 Task: Find connections with filter location Shimla with filter topic #Whatinspiresmewith filter profile language French with filter current company IQVIA India with filter school Sri Muthukumaran Institute Of Technology with filter industry Flight Training with filter service category Health Insurance with filter keywords title Network Administrator
Action: Mouse moved to (526, 67)
Screenshot: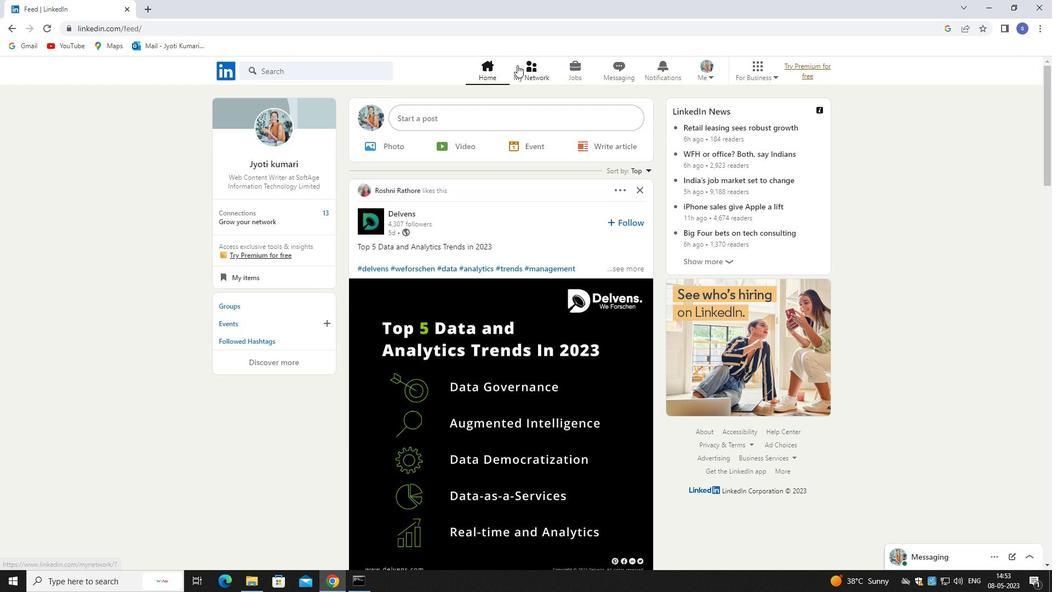 
Action: Mouse pressed left at (526, 67)
Screenshot: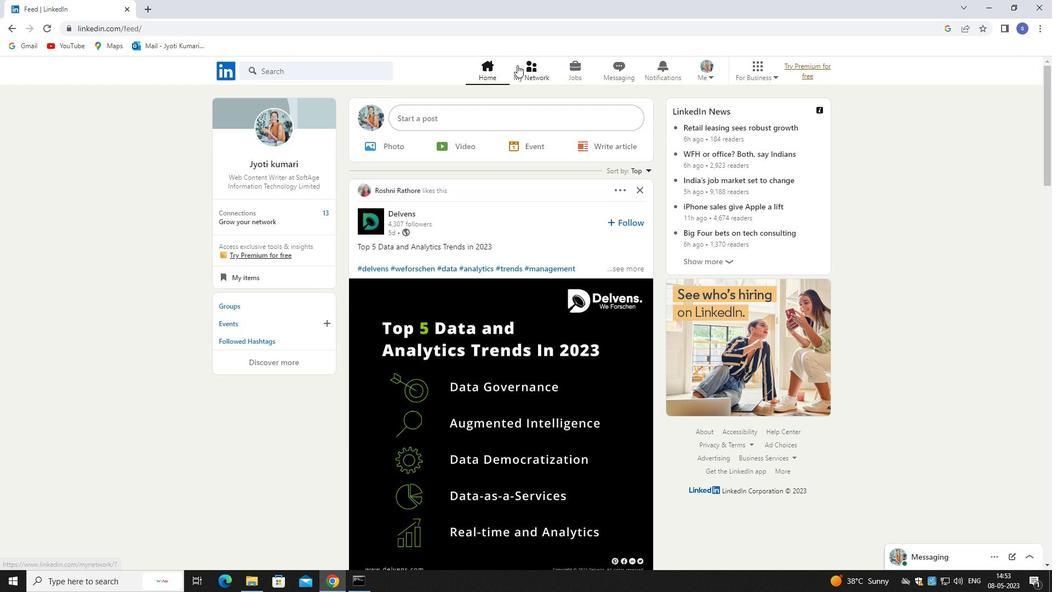 
Action: Mouse moved to (527, 67)
Screenshot: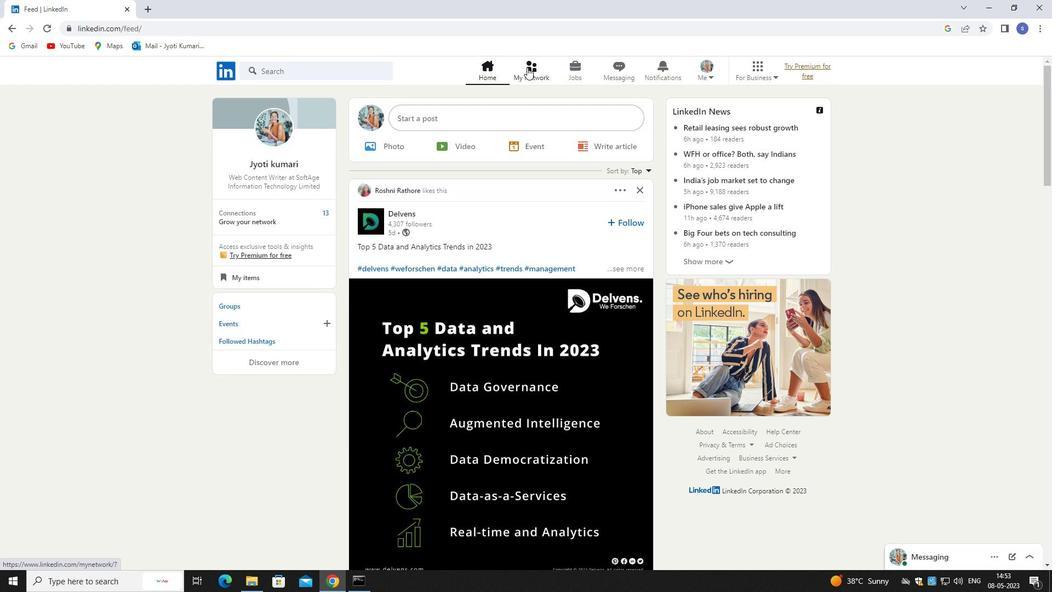 
Action: Mouse pressed left at (527, 67)
Screenshot: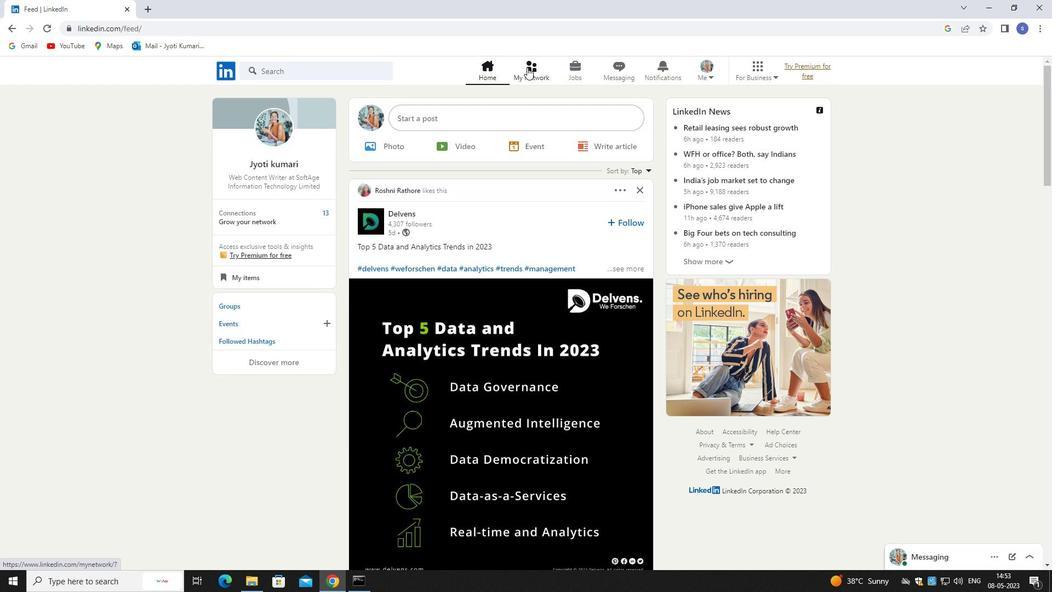 
Action: Mouse moved to (269, 135)
Screenshot: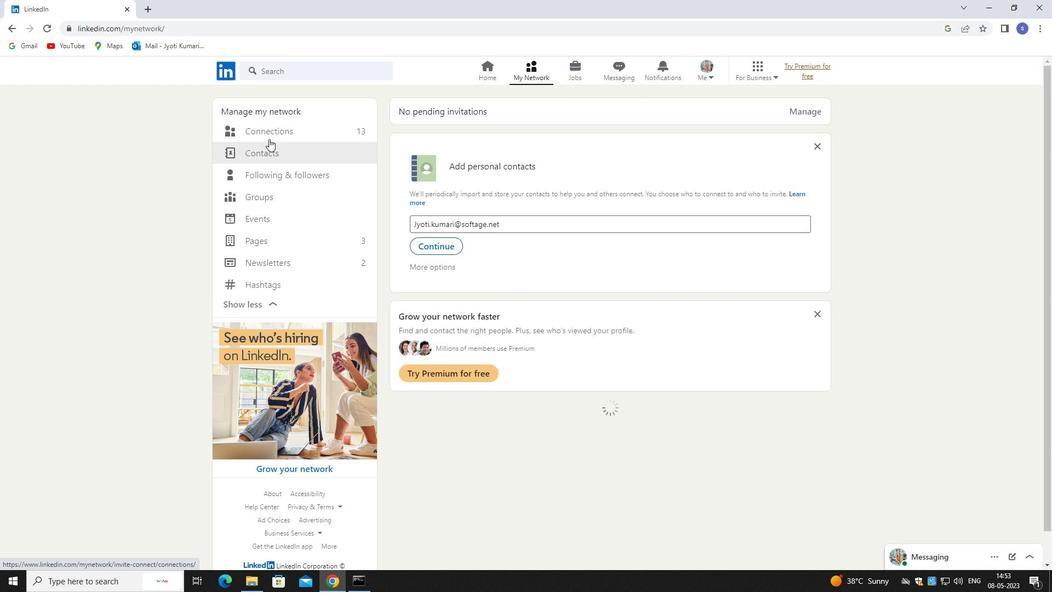 
Action: Mouse pressed left at (269, 135)
Screenshot: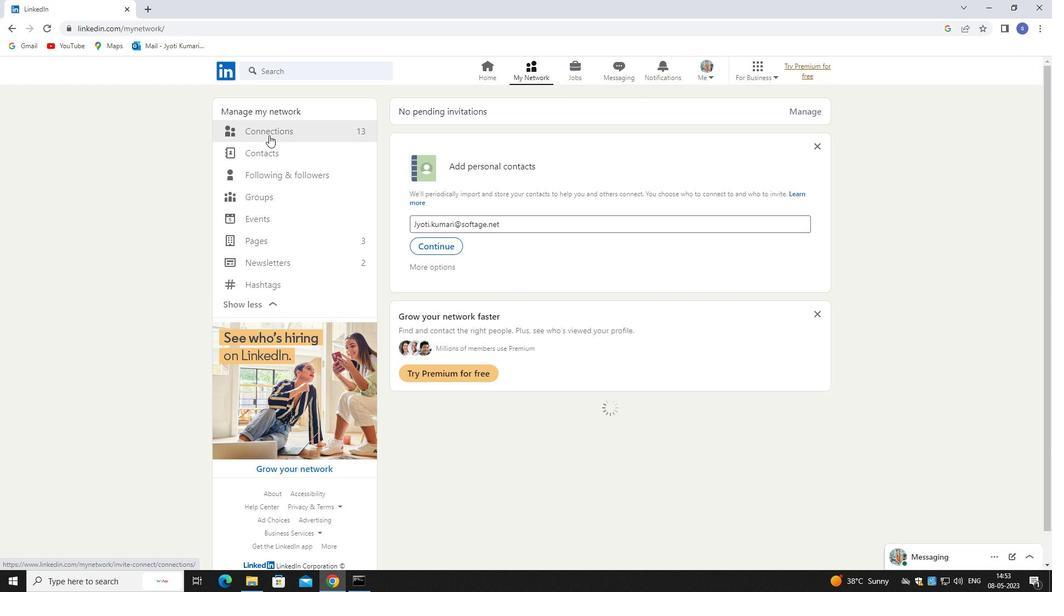 
Action: Mouse pressed left at (269, 135)
Screenshot: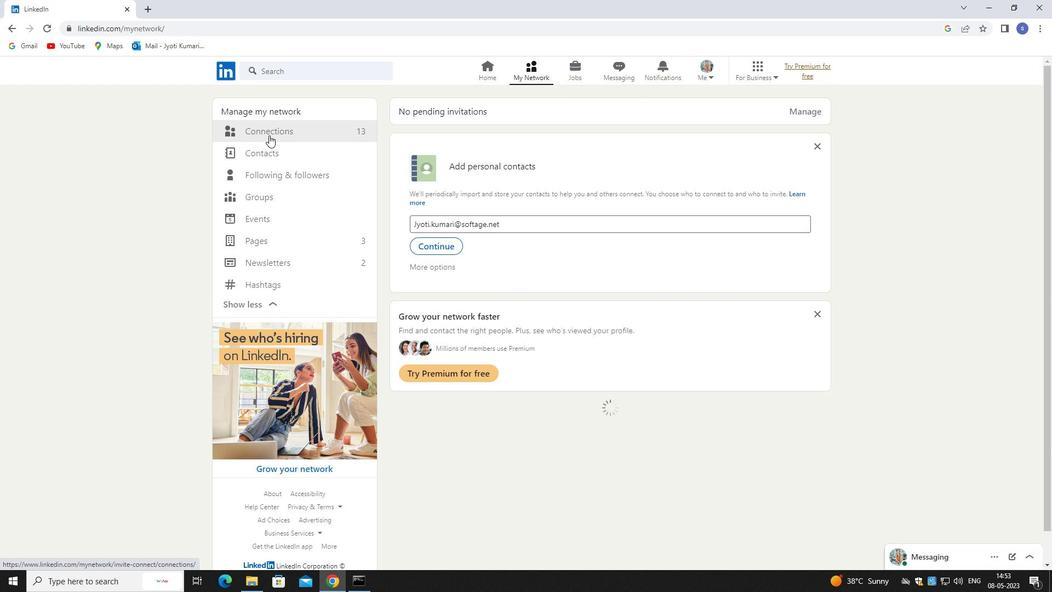 
Action: Mouse moved to (598, 127)
Screenshot: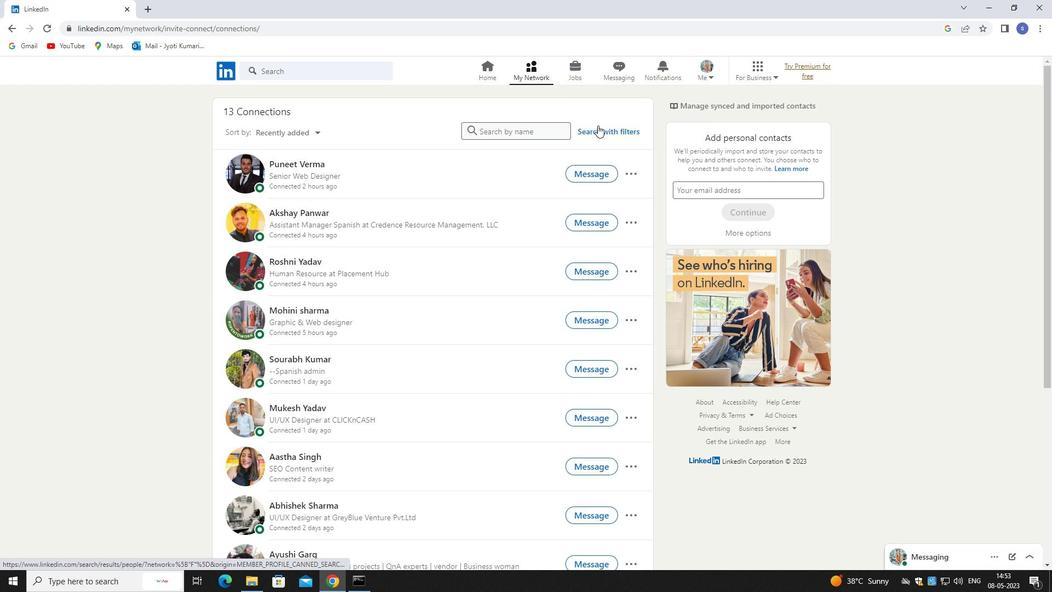 
Action: Mouse pressed left at (598, 127)
Screenshot: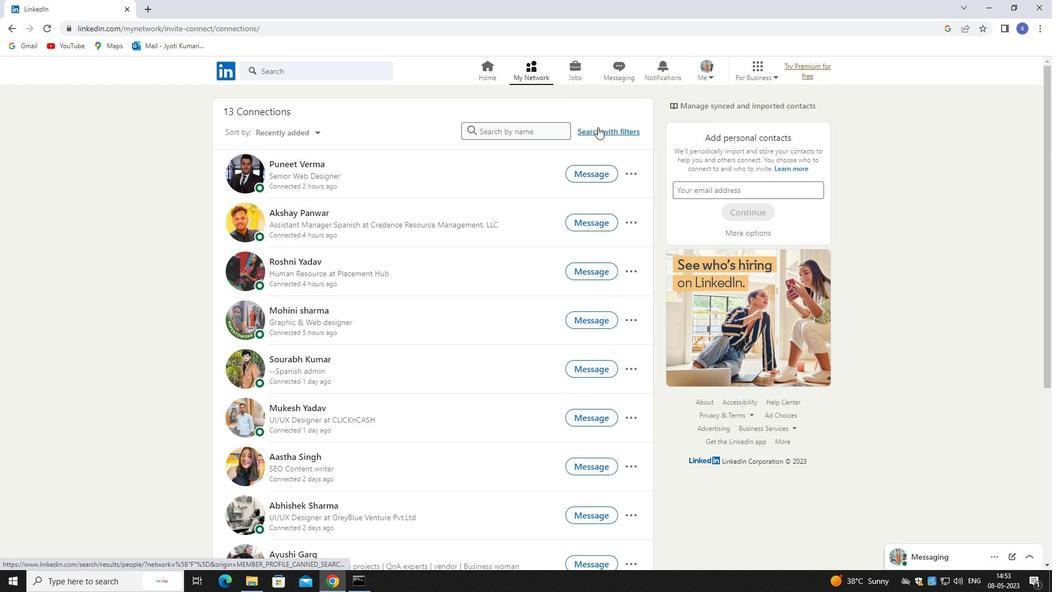
Action: Mouse moved to (550, 96)
Screenshot: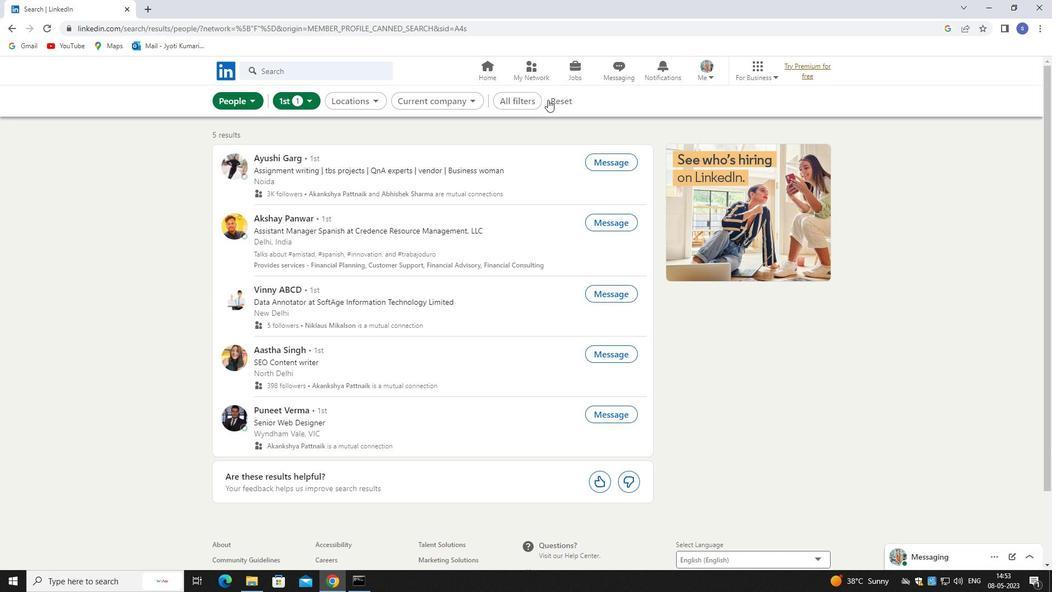 
Action: Mouse pressed left at (550, 96)
Screenshot: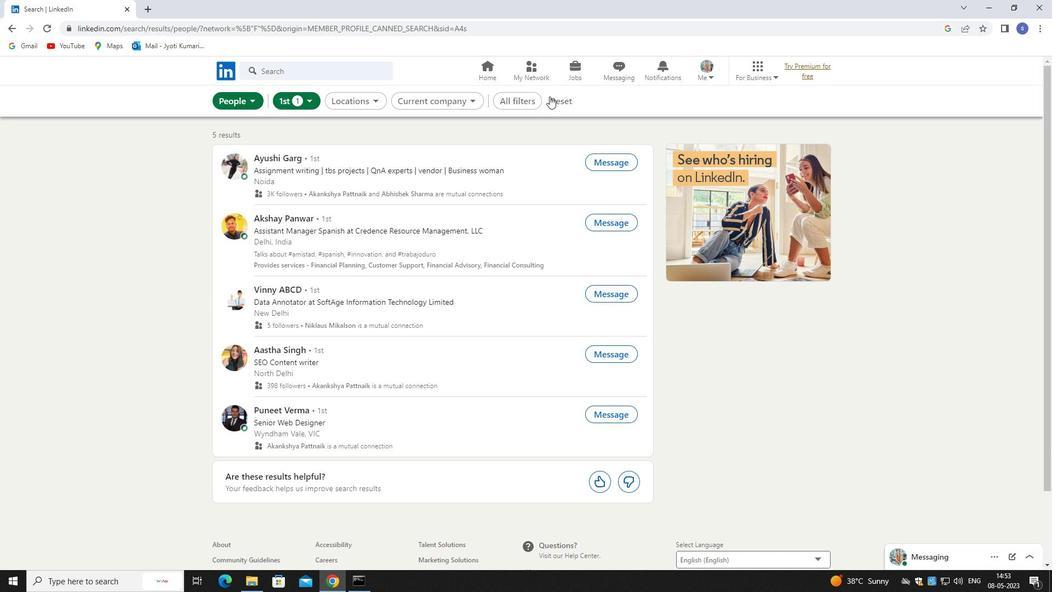 
Action: Mouse moved to (543, 101)
Screenshot: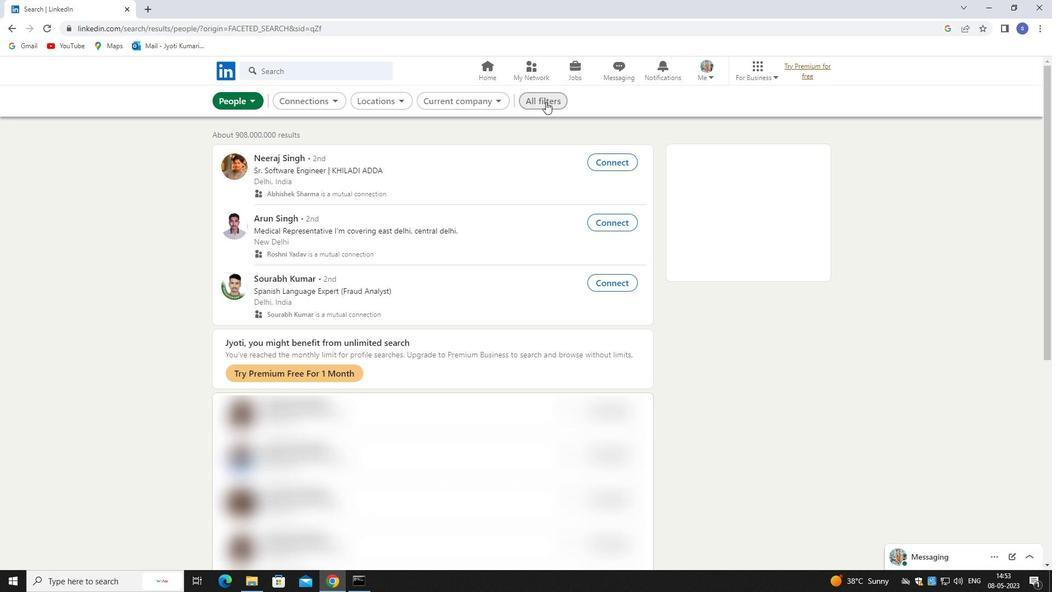 
Action: Mouse pressed left at (543, 101)
Screenshot: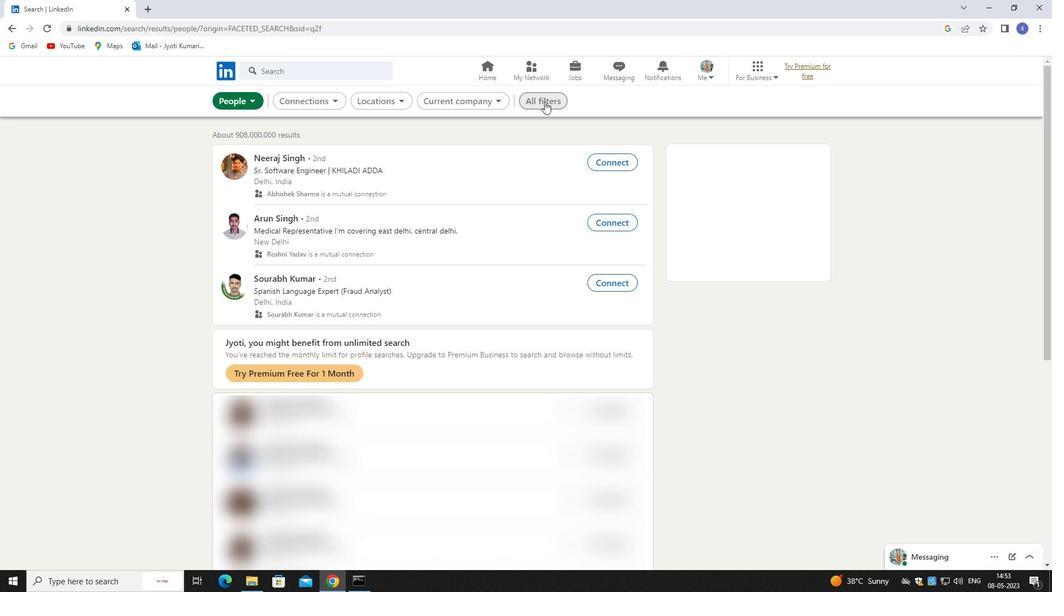 
Action: Mouse moved to (949, 427)
Screenshot: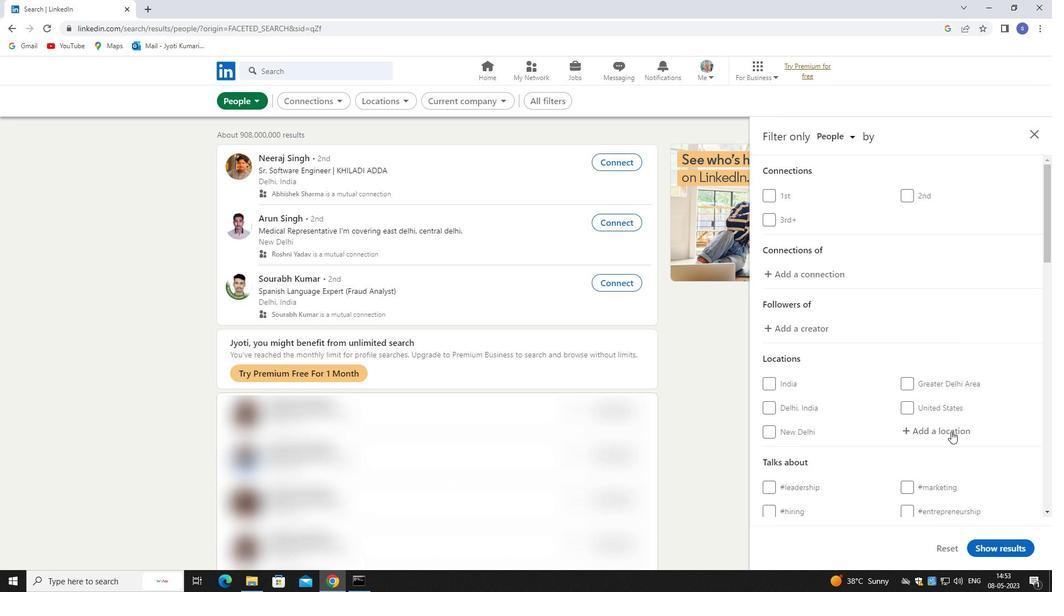 
Action: Mouse pressed left at (949, 427)
Screenshot: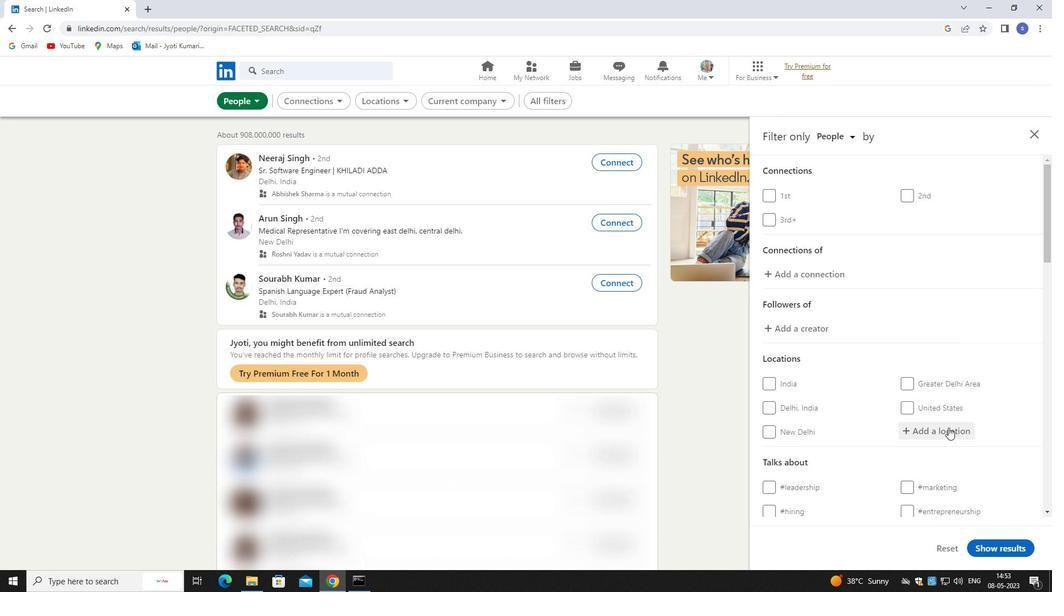 
Action: Mouse moved to (591, 236)
Screenshot: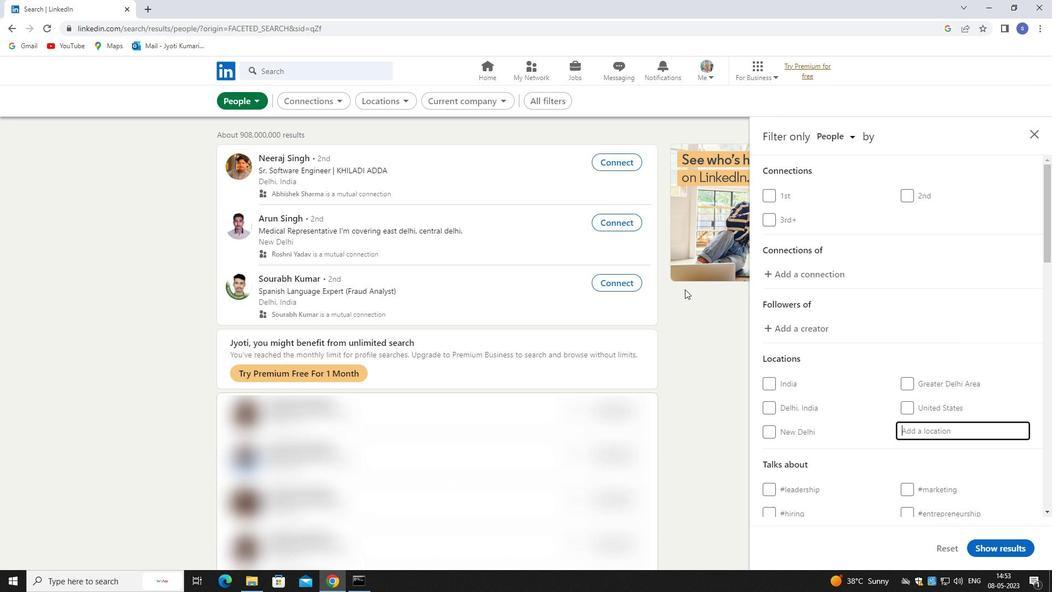 
Action: Key pressed shimla
Screenshot: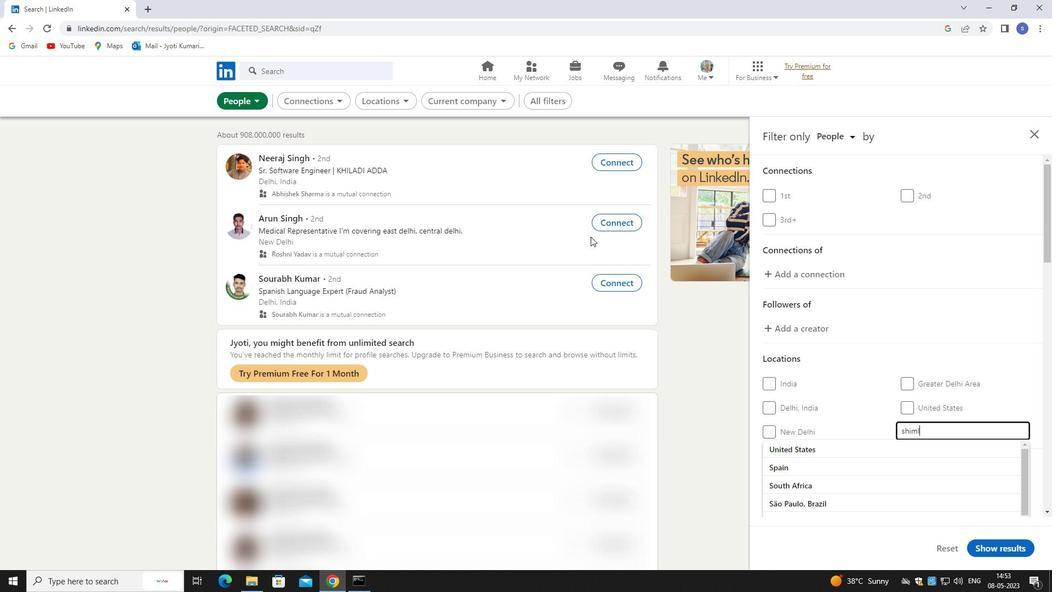
Action: Mouse moved to (838, 452)
Screenshot: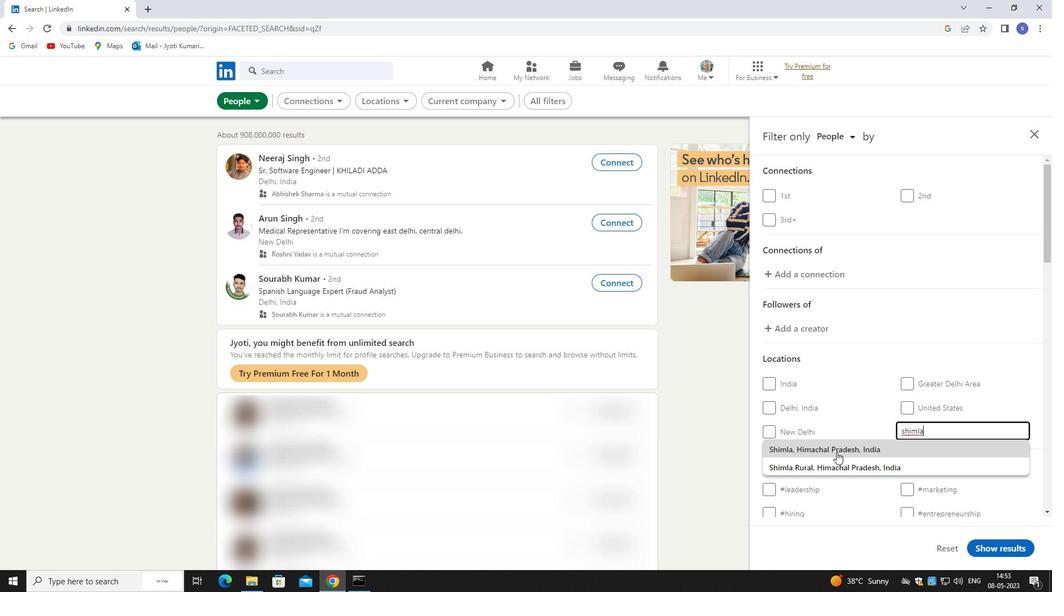 
Action: Mouse pressed left at (838, 452)
Screenshot: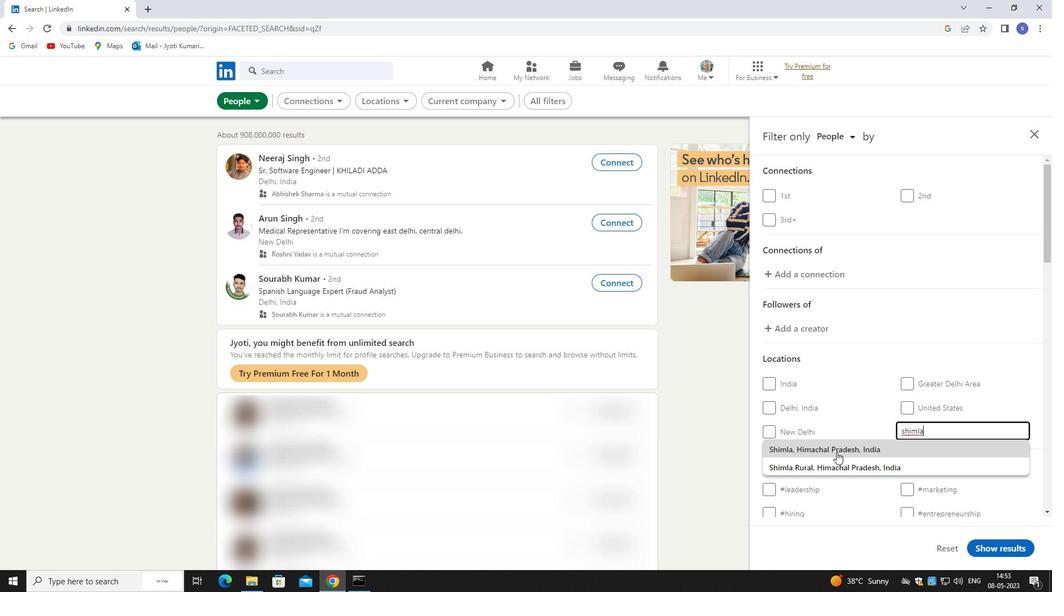 
Action: Mouse moved to (869, 428)
Screenshot: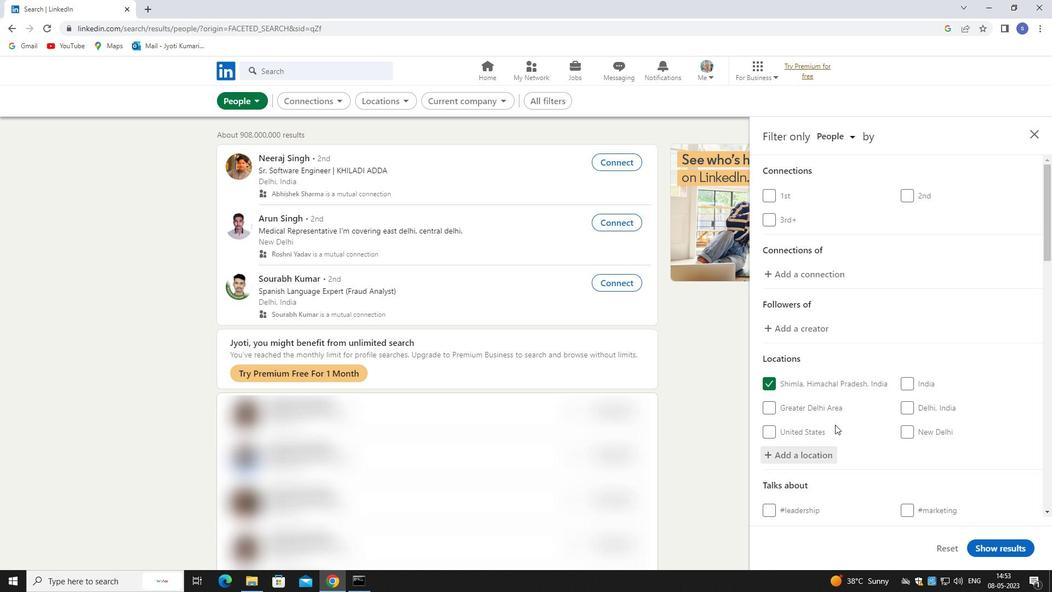 
Action: Mouse scrolled (869, 427) with delta (0, 0)
Screenshot: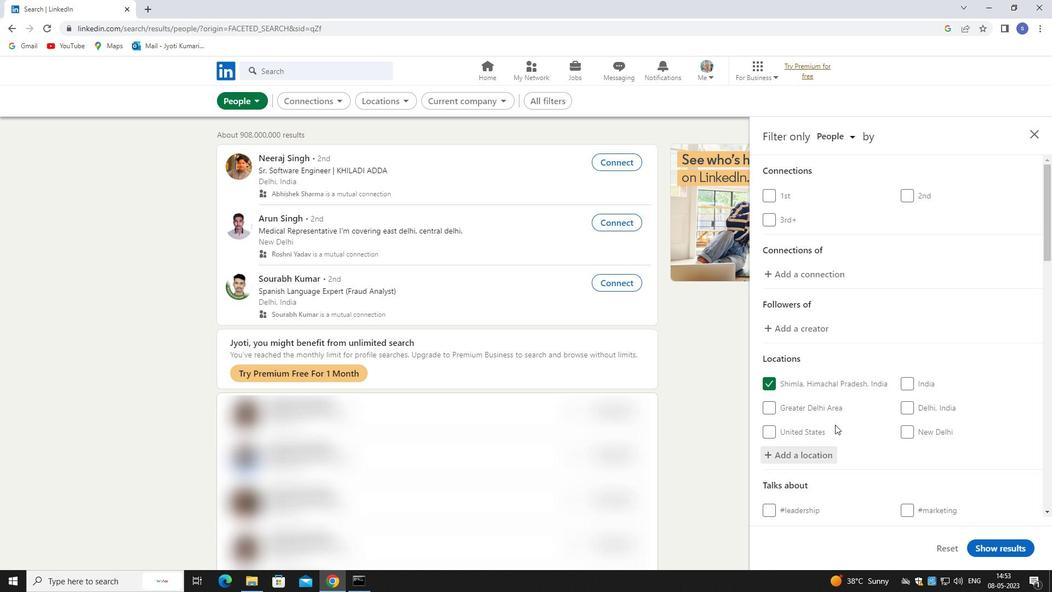 
Action: Mouse moved to (872, 428)
Screenshot: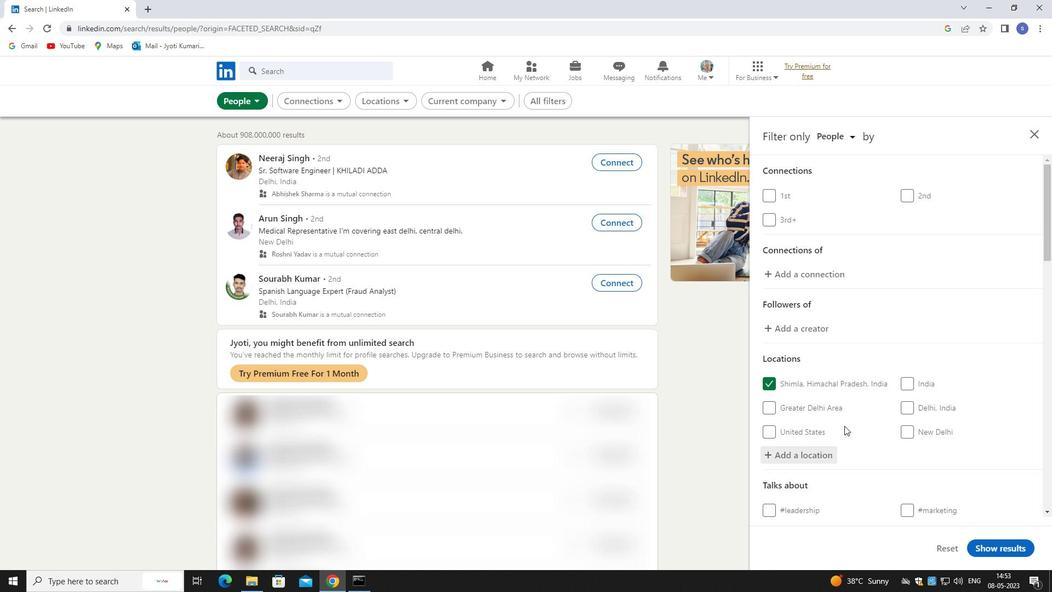 
Action: Mouse scrolled (872, 427) with delta (0, 0)
Screenshot: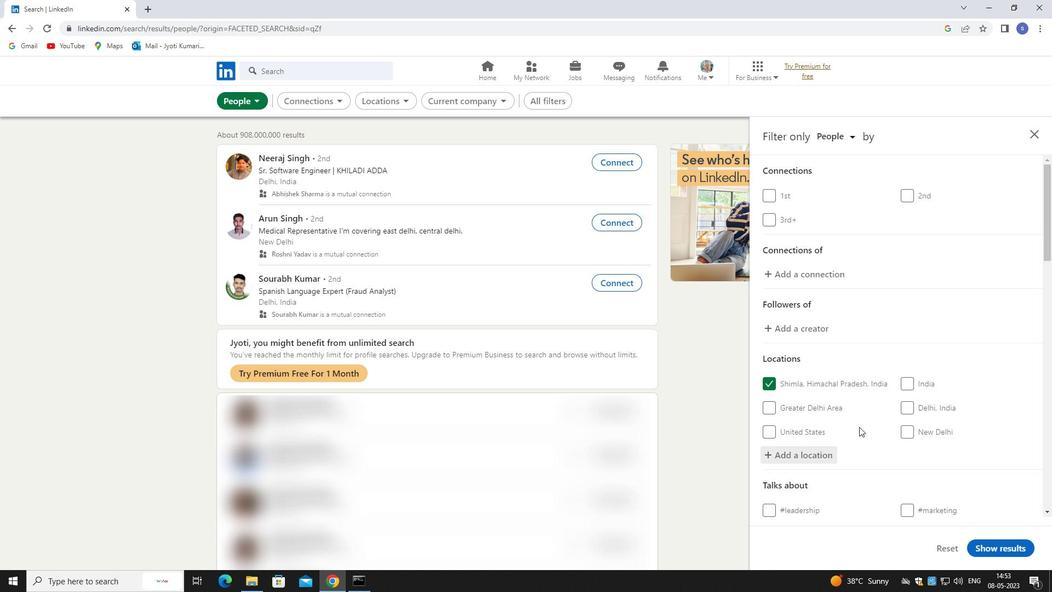 
Action: Mouse moved to (874, 428)
Screenshot: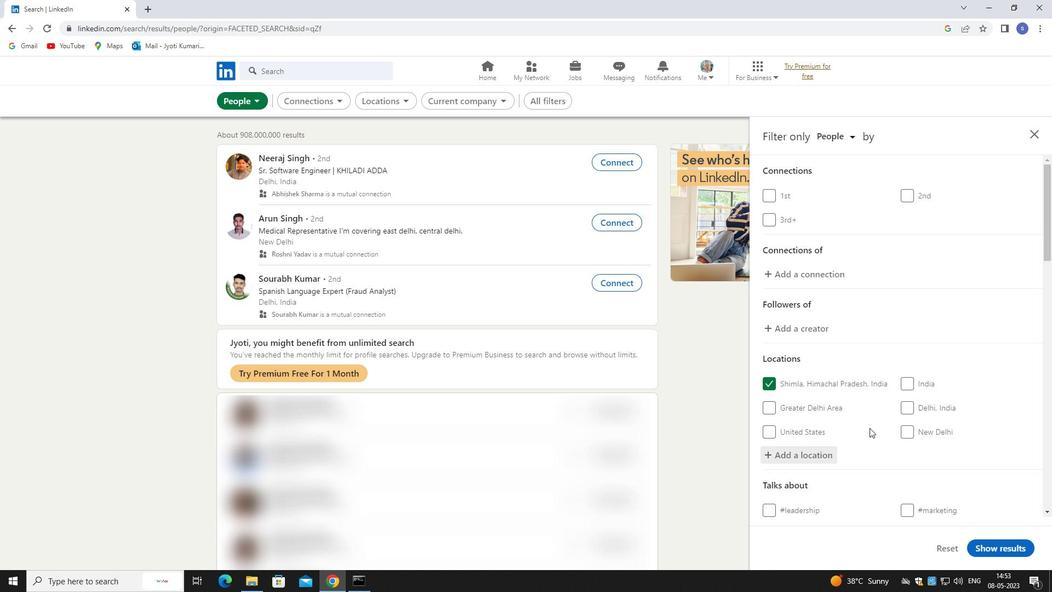 
Action: Mouse scrolled (874, 427) with delta (0, 0)
Screenshot: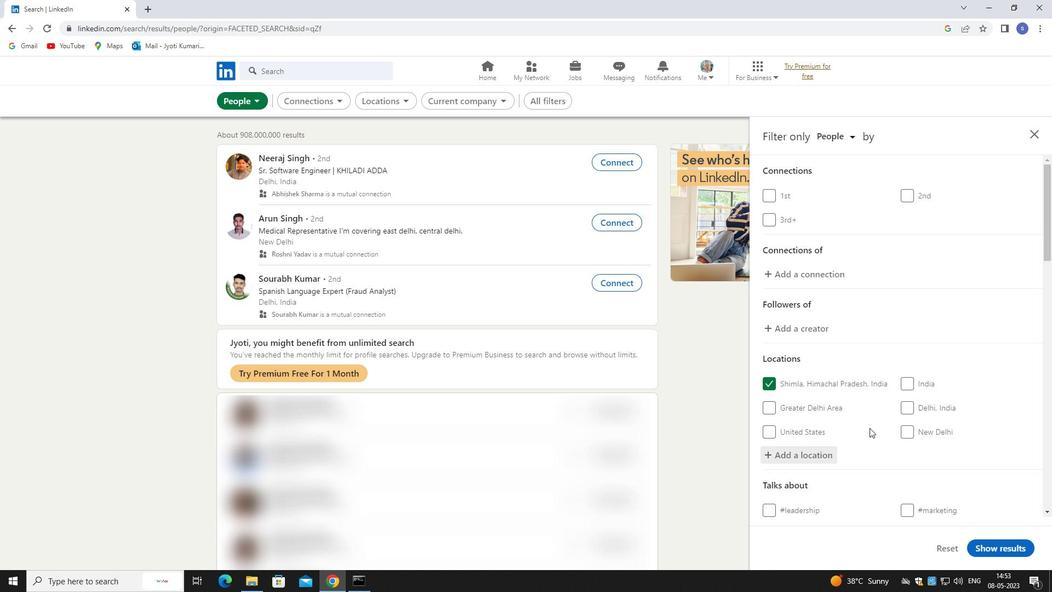 
Action: Mouse moved to (965, 390)
Screenshot: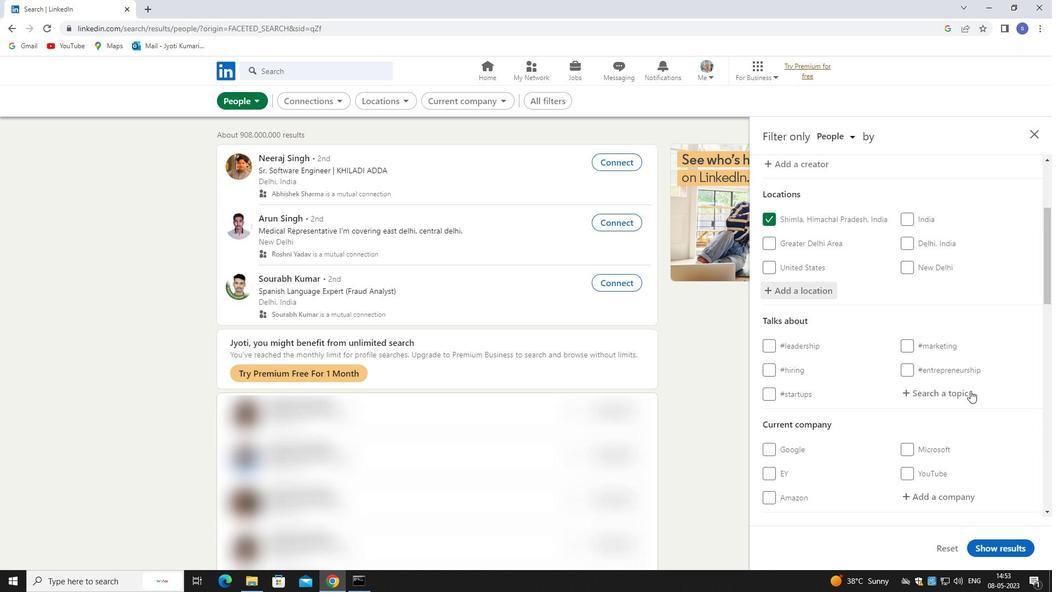 
Action: Mouse pressed left at (965, 390)
Screenshot: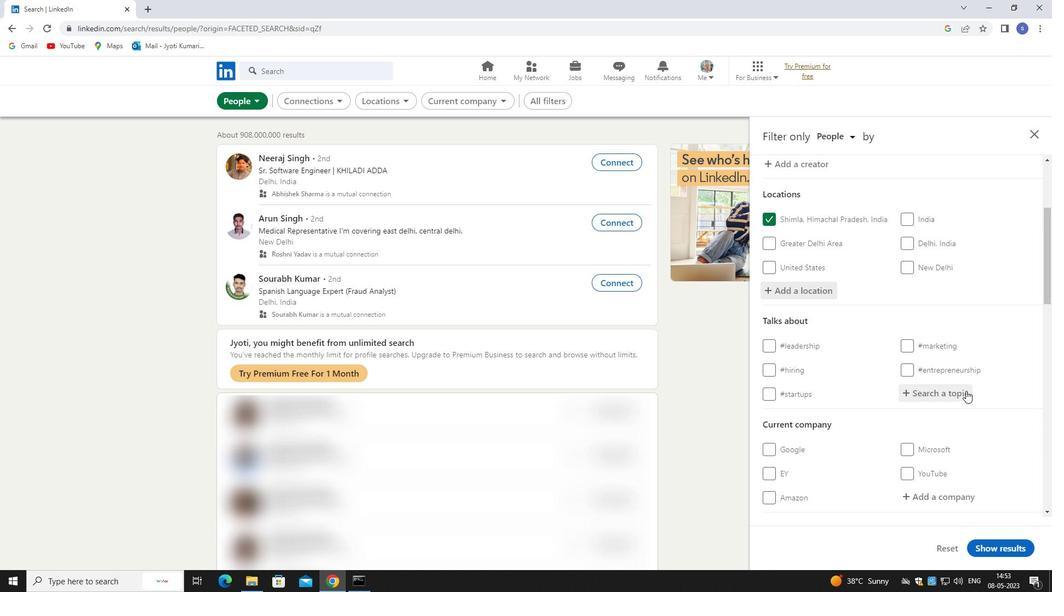 
Action: Mouse moved to (907, 404)
Screenshot: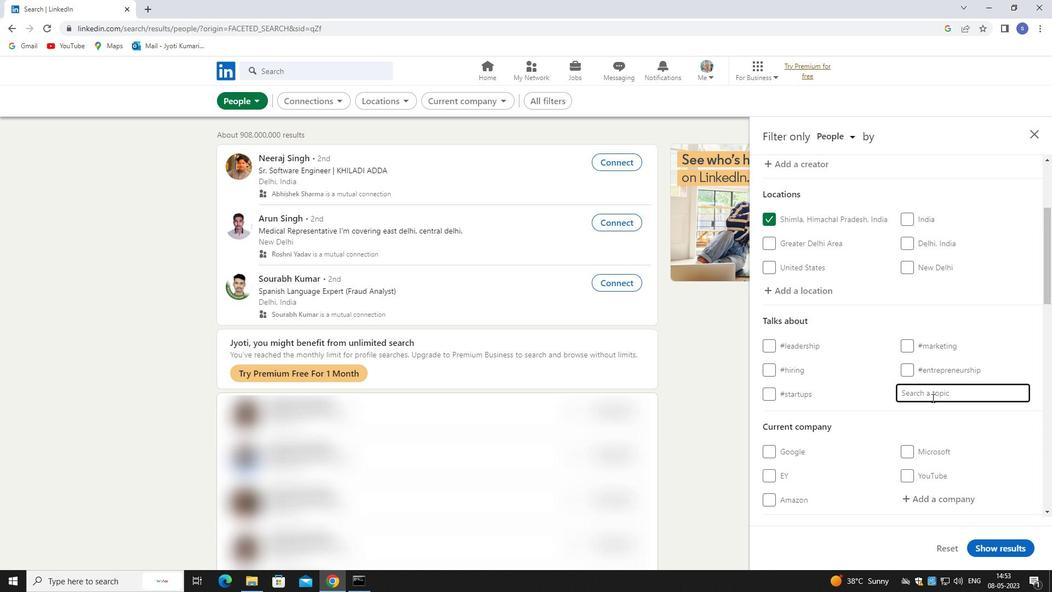 
Action: Key pressed whatins
Screenshot: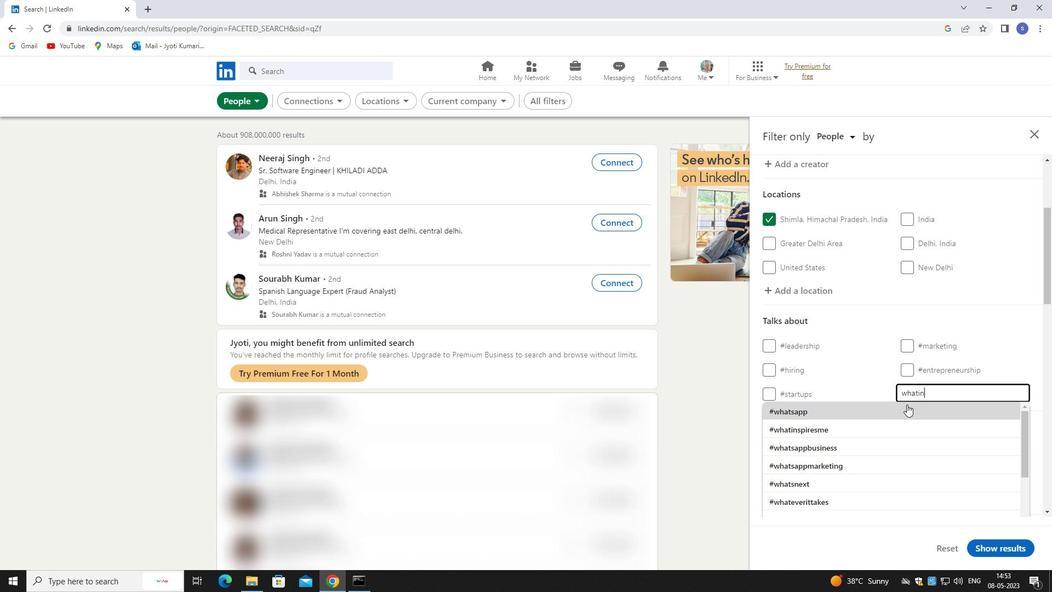 
Action: Mouse moved to (907, 405)
Screenshot: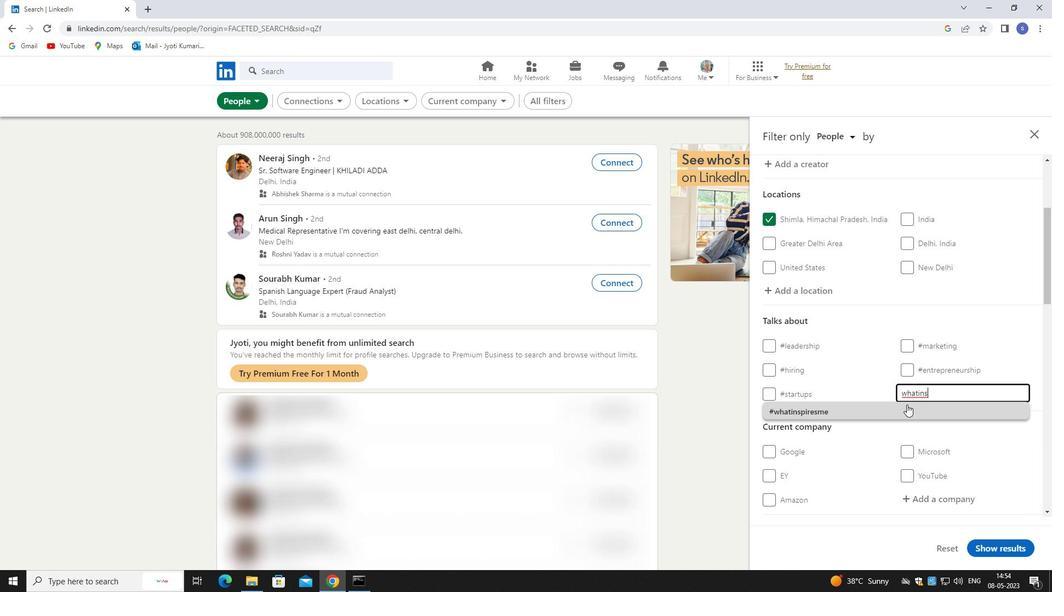 
Action: Mouse pressed left at (907, 405)
Screenshot: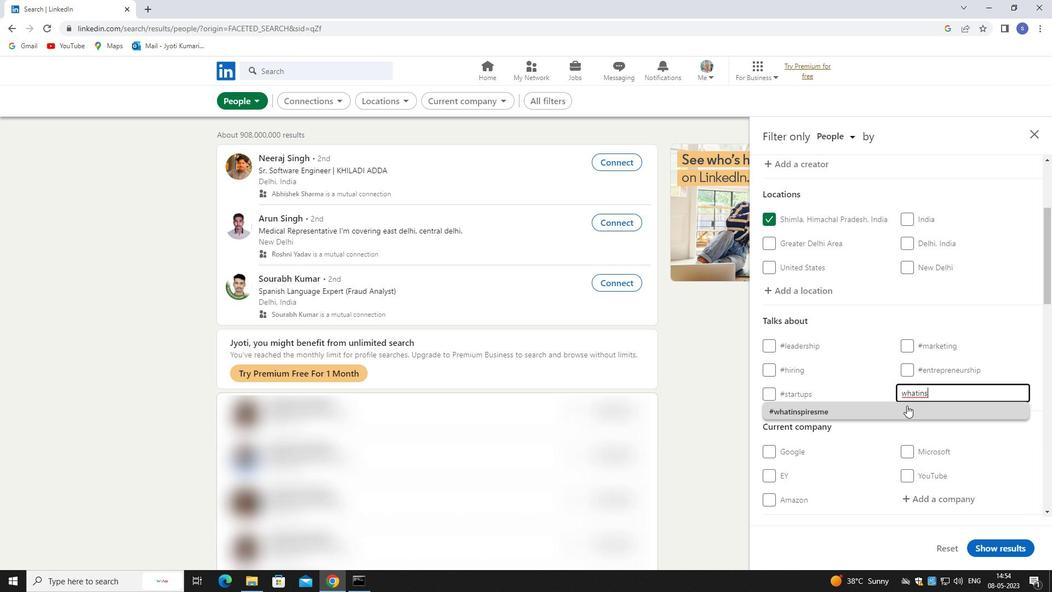 
Action: Mouse scrolled (907, 405) with delta (0, 0)
Screenshot: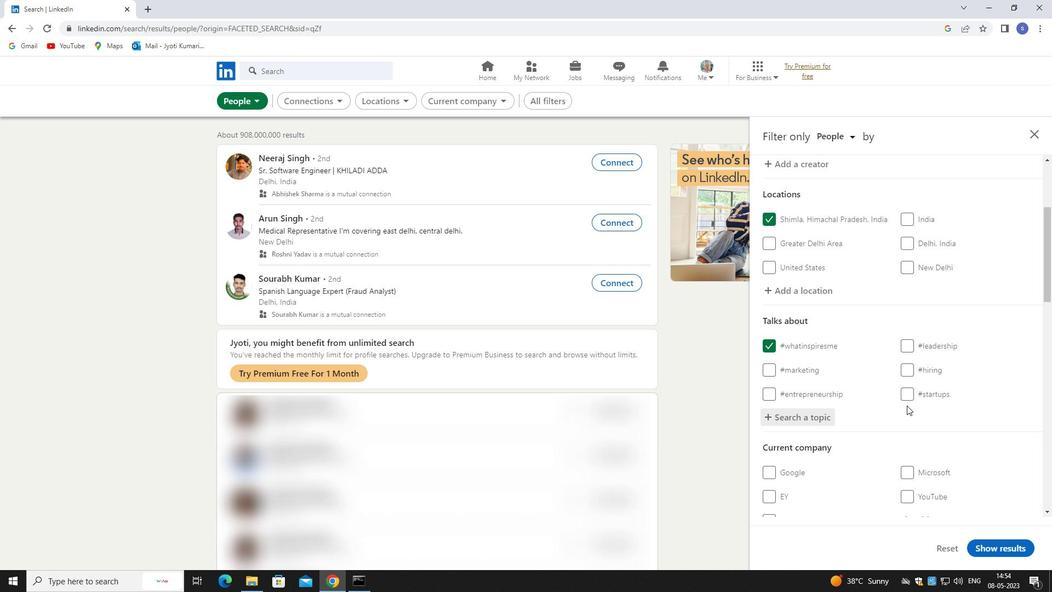
Action: Mouse scrolled (907, 405) with delta (0, 0)
Screenshot: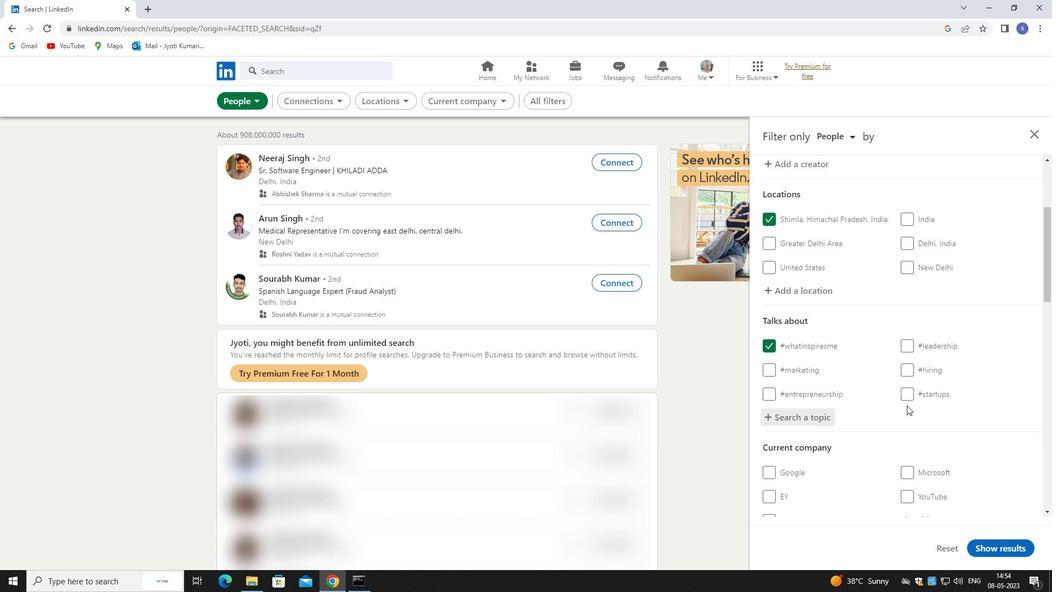 
Action: Mouse moved to (933, 411)
Screenshot: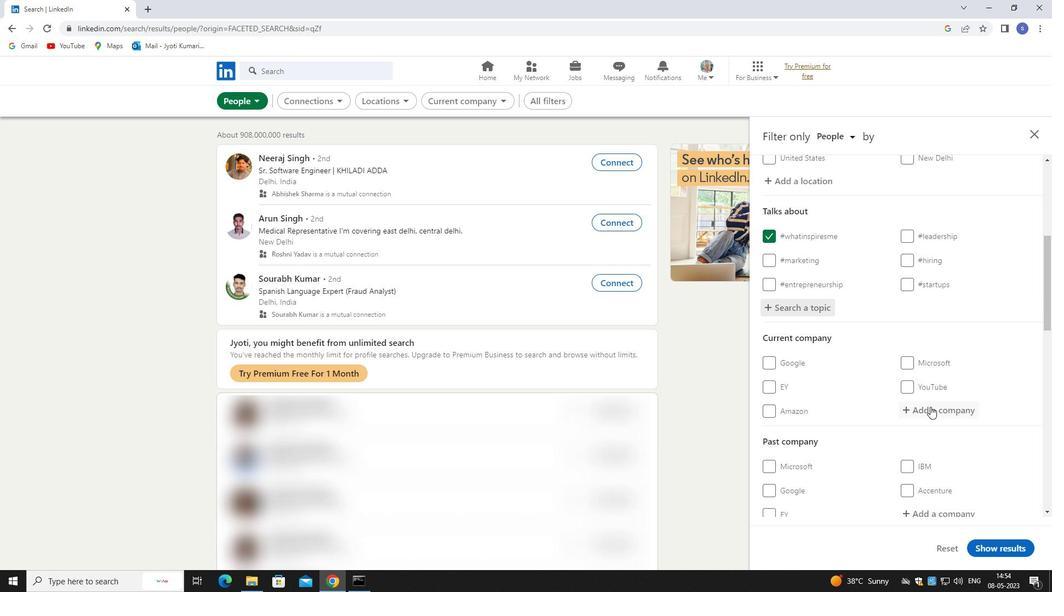 
Action: Mouse pressed left at (933, 411)
Screenshot: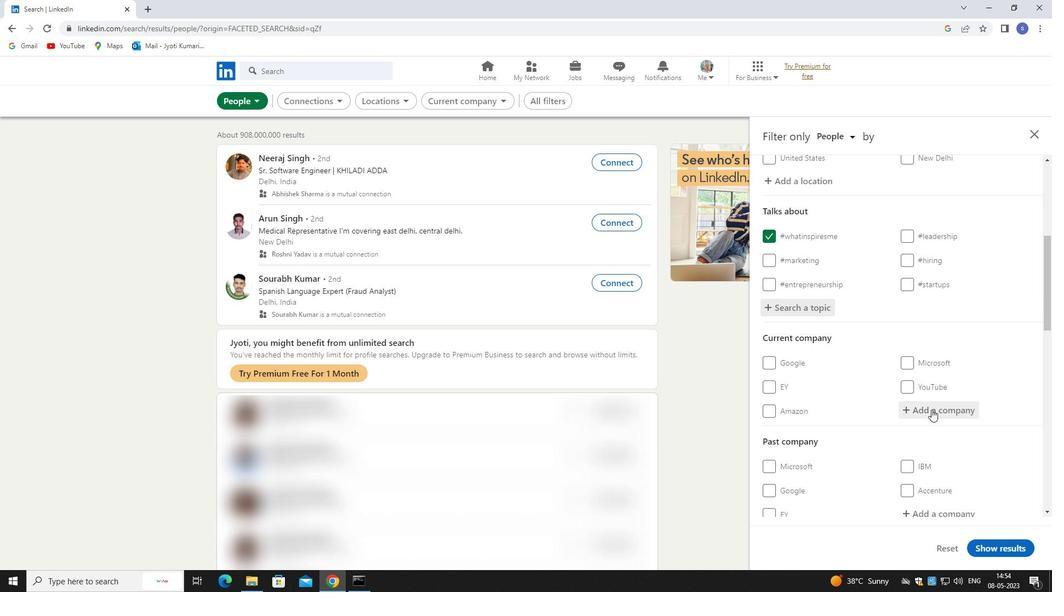 
Action: Key pressed iqvia
Screenshot: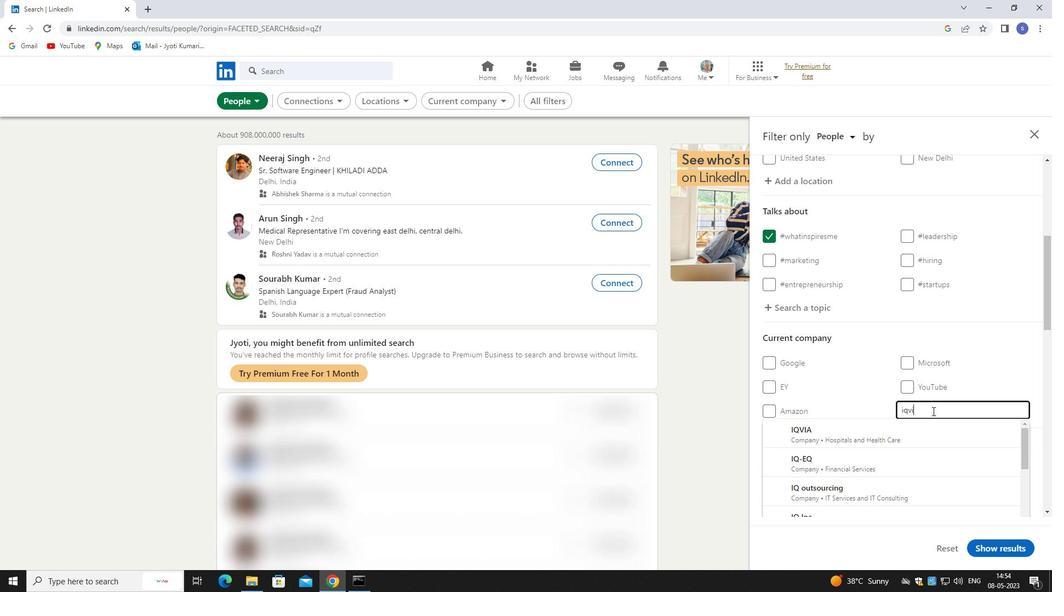 
Action: Mouse moved to (925, 454)
Screenshot: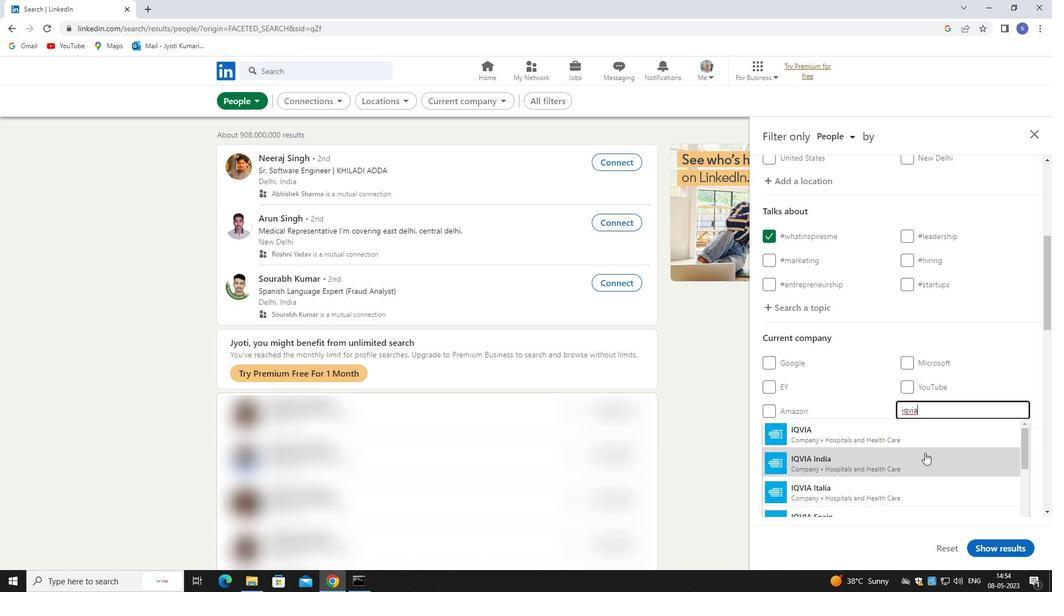 
Action: Mouse pressed left at (925, 454)
Screenshot: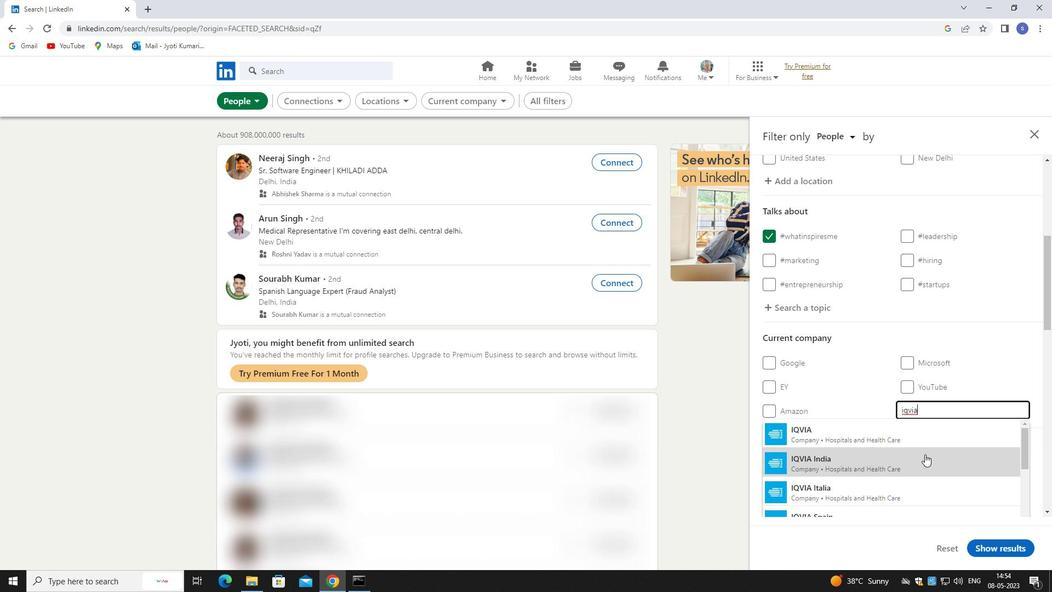 
Action: Mouse moved to (925, 455)
Screenshot: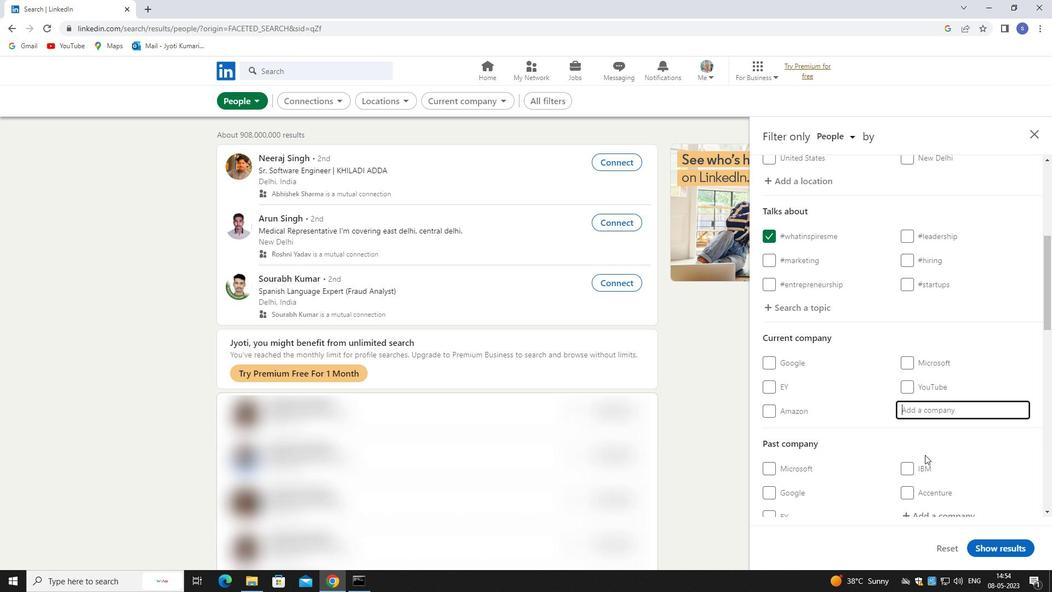 
Action: Mouse scrolled (925, 454) with delta (0, 0)
Screenshot: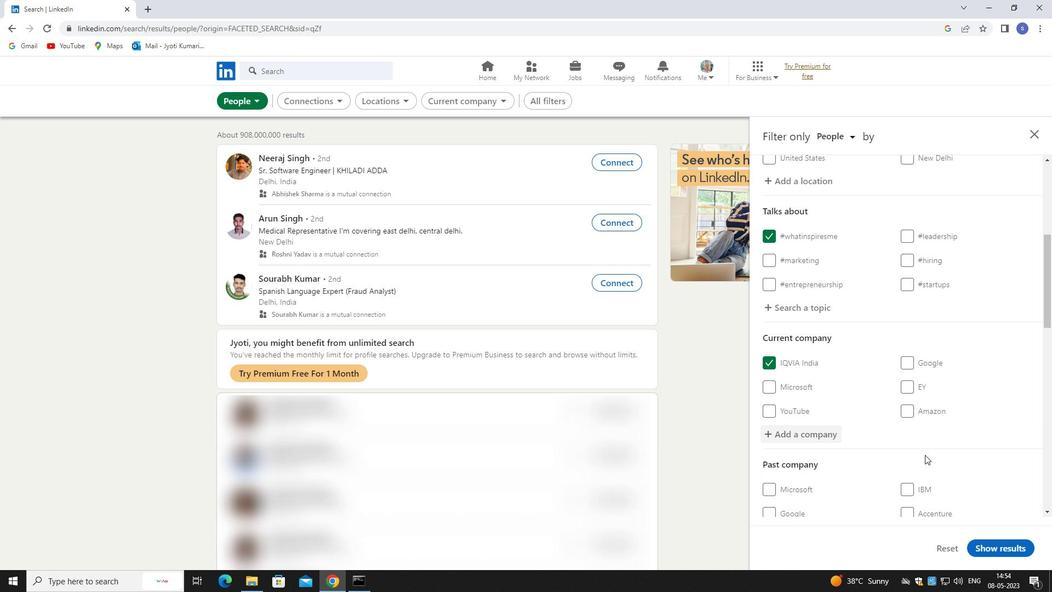 
Action: Mouse scrolled (925, 454) with delta (0, 0)
Screenshot: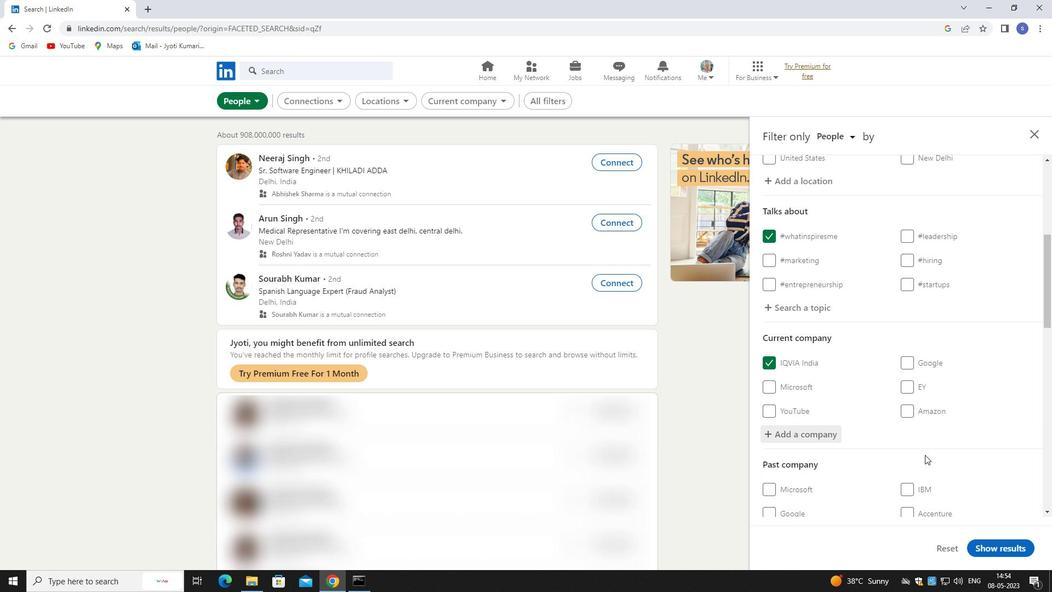 
Action: Mouse scrolled (925, 454) with delta (0, 0)
Screenshot: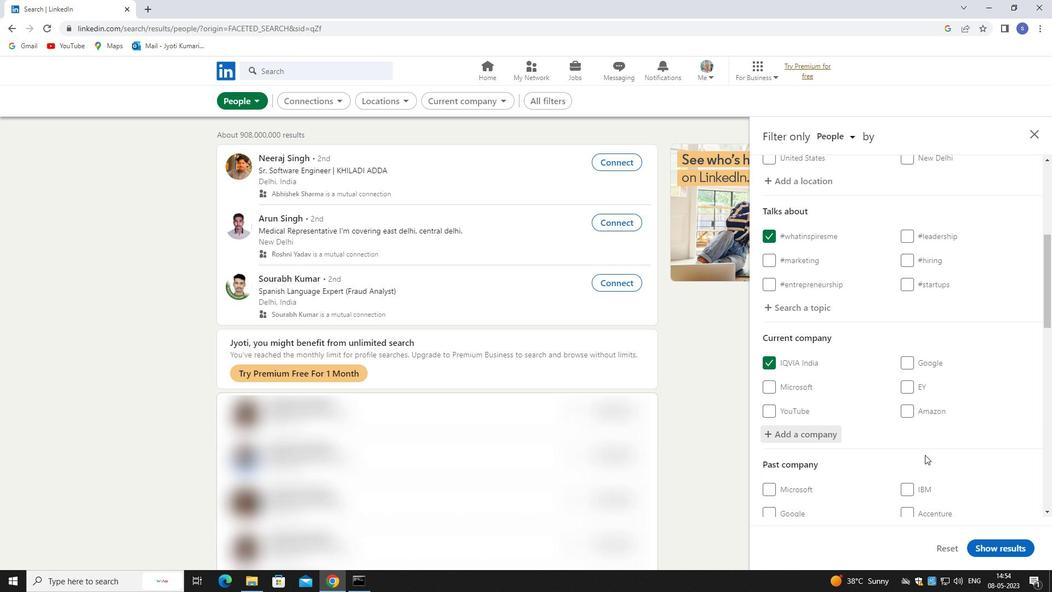 
Action: Mouse scrolled (925, 454) with delta (0, 0)
Screenshot: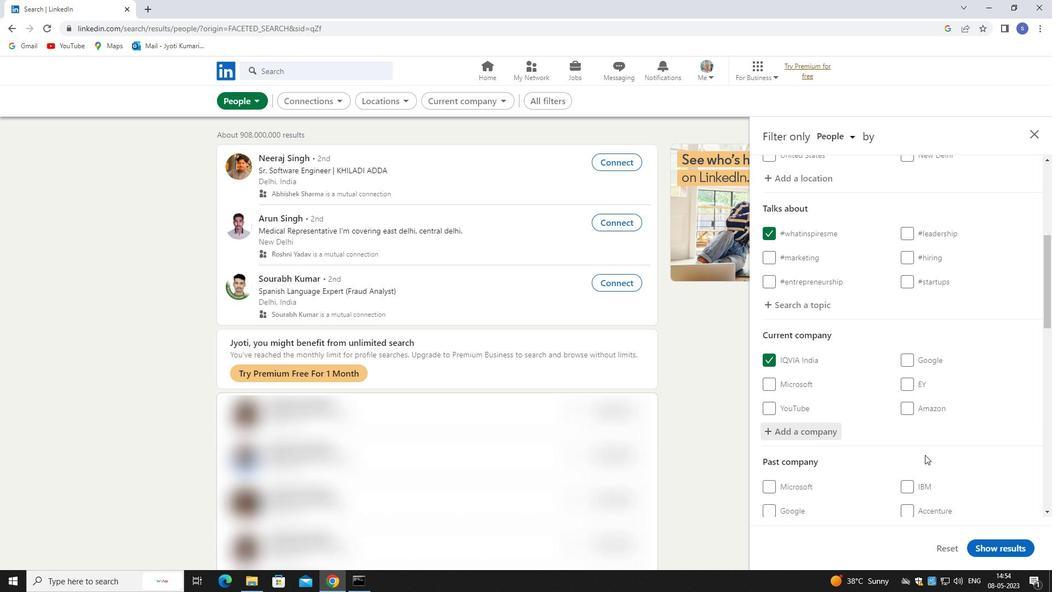 
Action: Mouse moved to (947, 318)
Screenshot: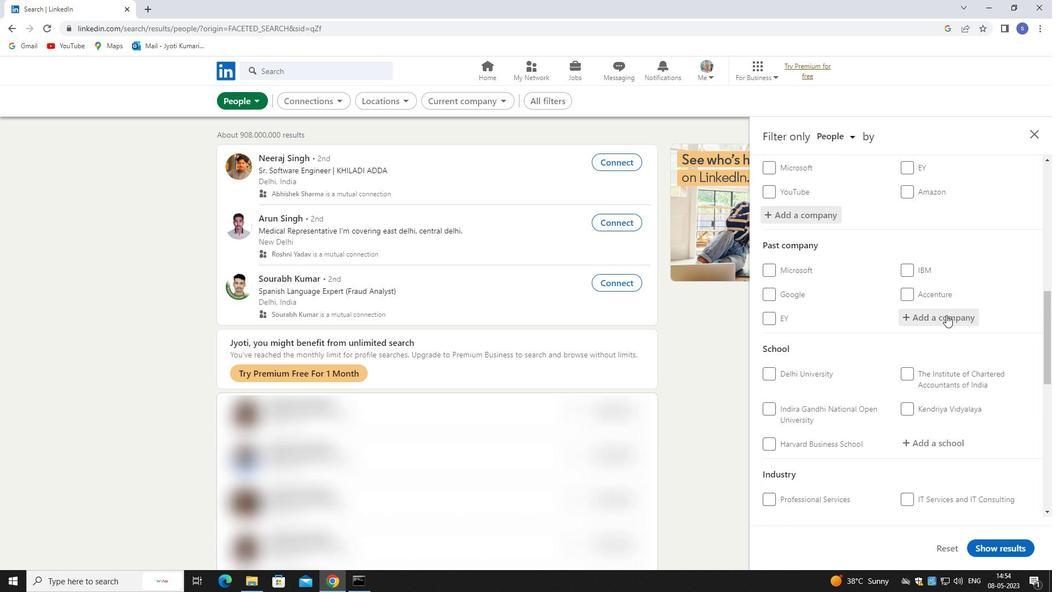
Action: Mouse pressed left at (947, 318)
Screenshot: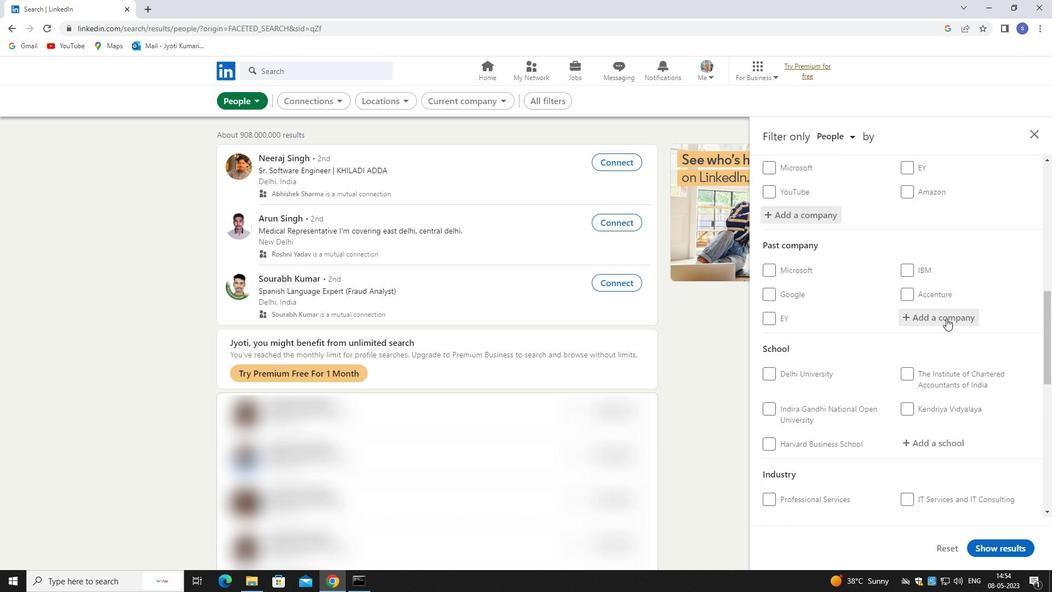 
Action: Mouse moved to (999, 360)
Screenshot: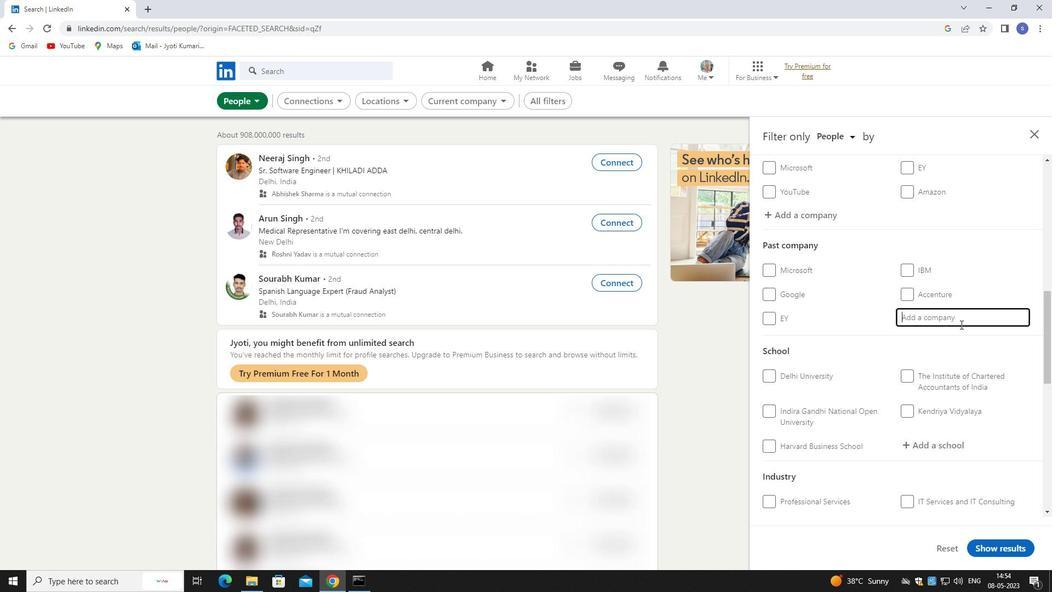 
Action: Mouse scrolled (999, 360) with delta (0, 0)
Screenshot: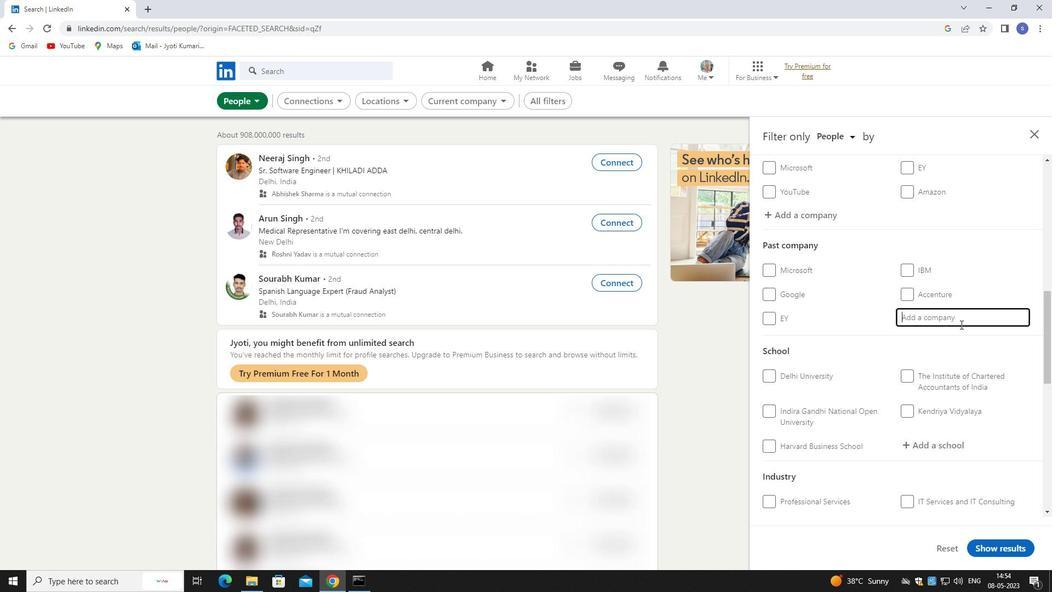 
Action: Mouse moved to (1000, 362)
Screenshot: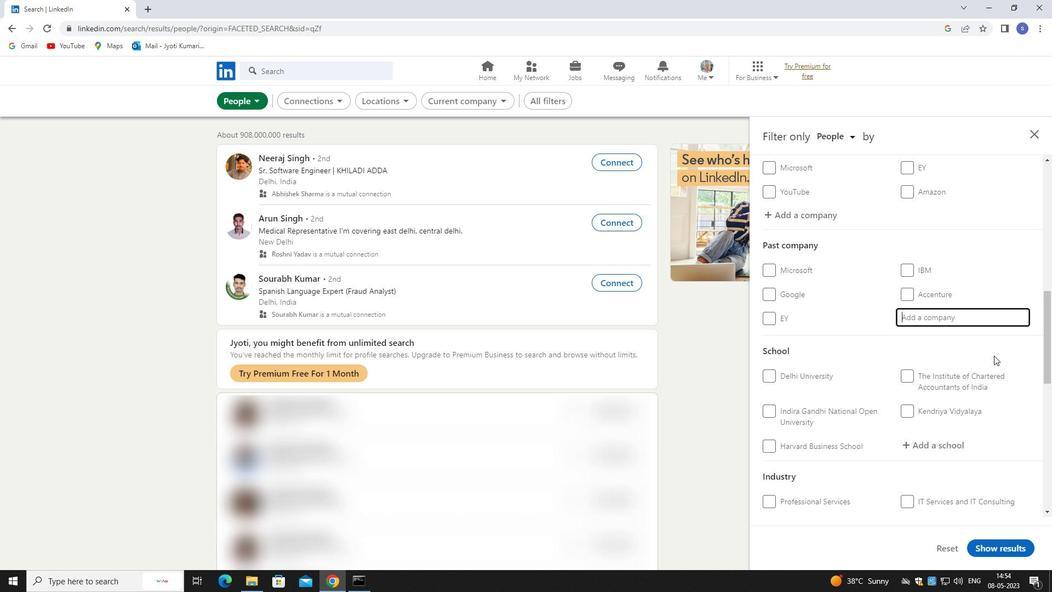 
Action: Mouse scrolled (1000, 361) with delta (0, 0)
Screenshot: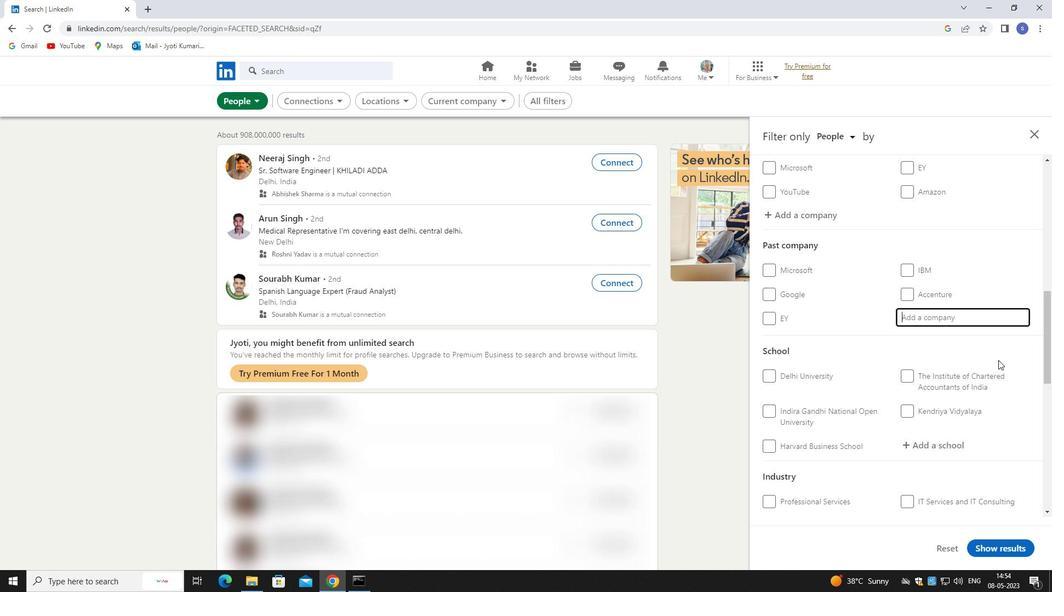 
Action: Mouse moved to (940, 333)
Screenshot: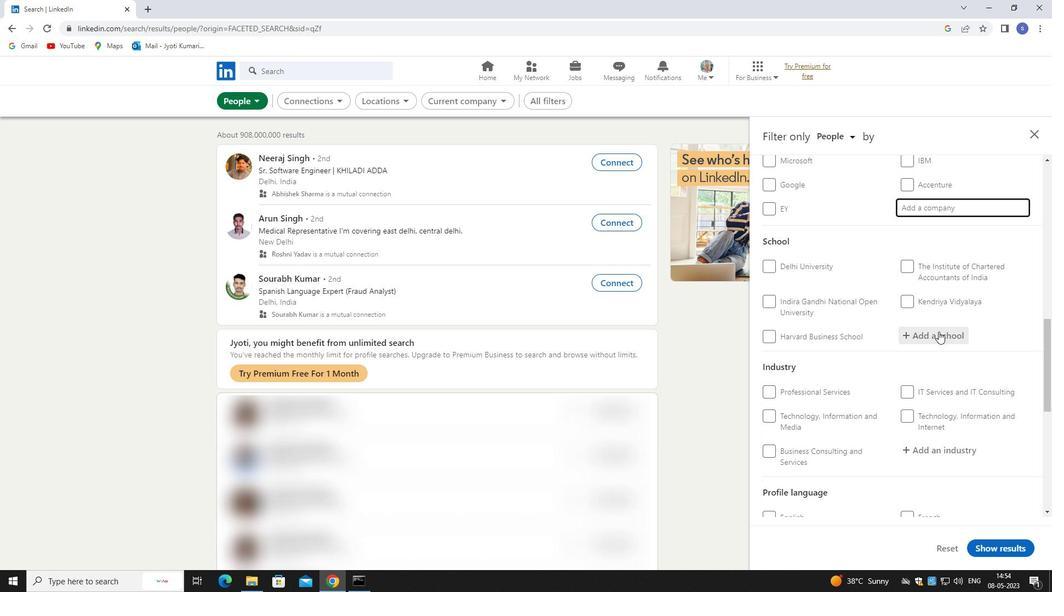 
Action: Mouse pressed left at (940, 333)
Screenshot: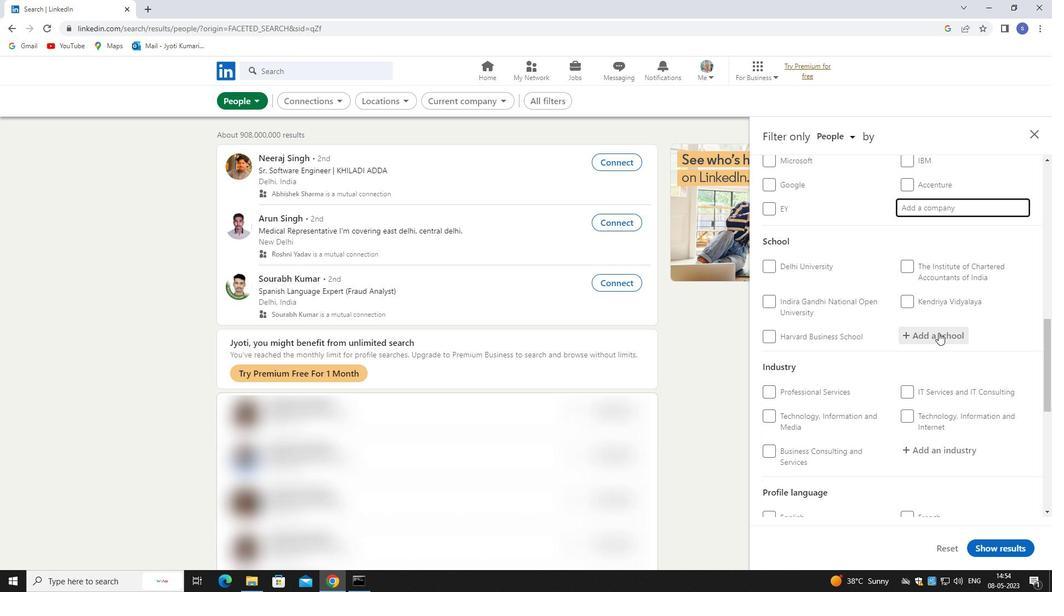 
Action: Key pressed <Key.shift><Key.shift><Key.shift><Key.shift><Key.shift><Key.shift><Key.shift><Key.shift><Key.shift><Key.shift><Key.shift><Key.shift><Key.shift>SRI<Key.space>MU
Screenshot: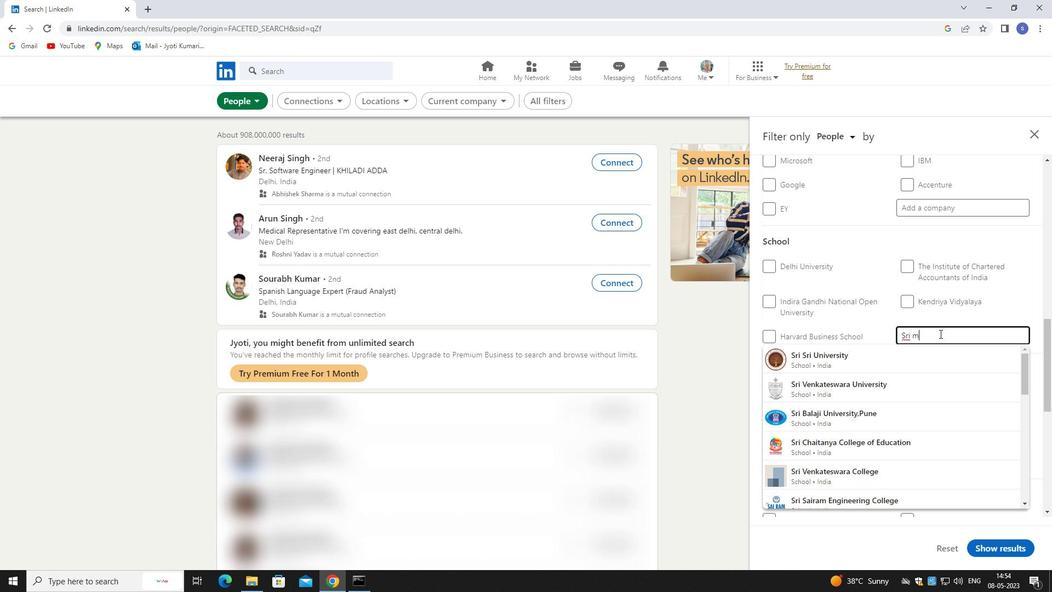 
Action: Mouse moved to (886, 355)
Screenshot: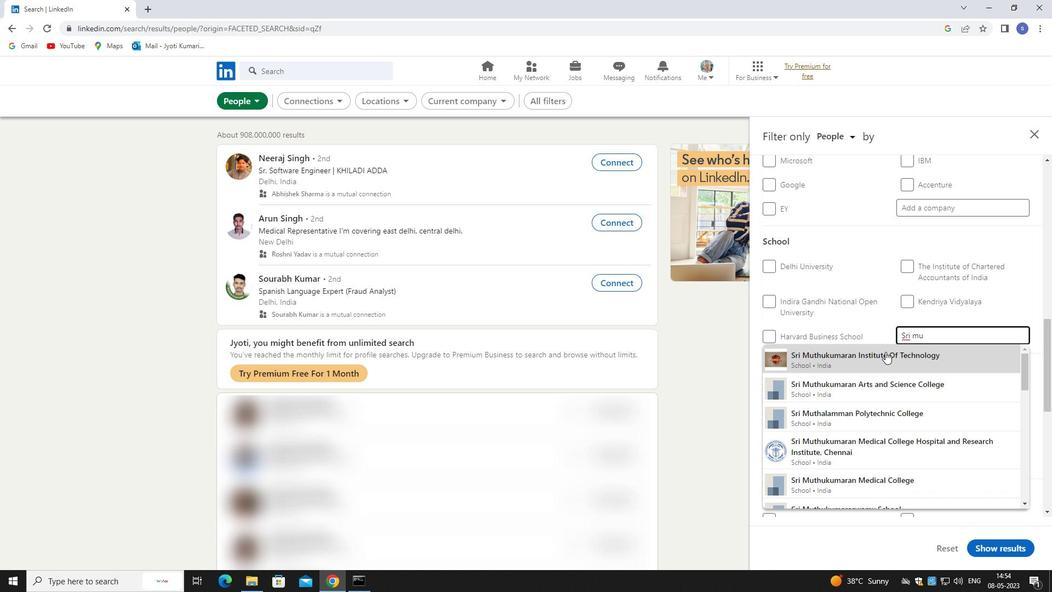 
Action: Mouse pressed left at (886, 355)
Screenshot: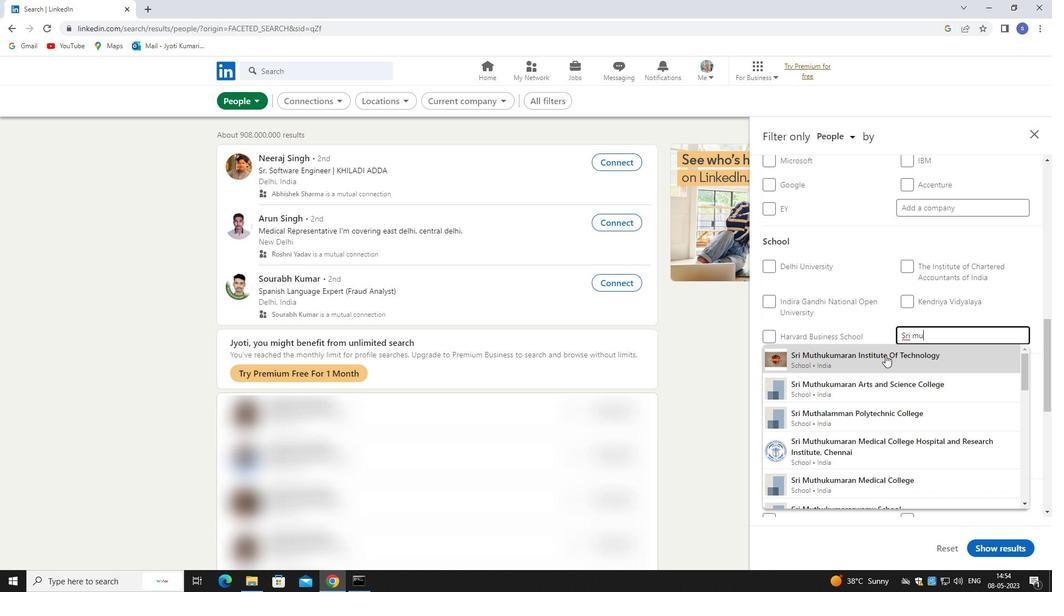 
Action: Mouse moved to (887, 355)
Screenshot: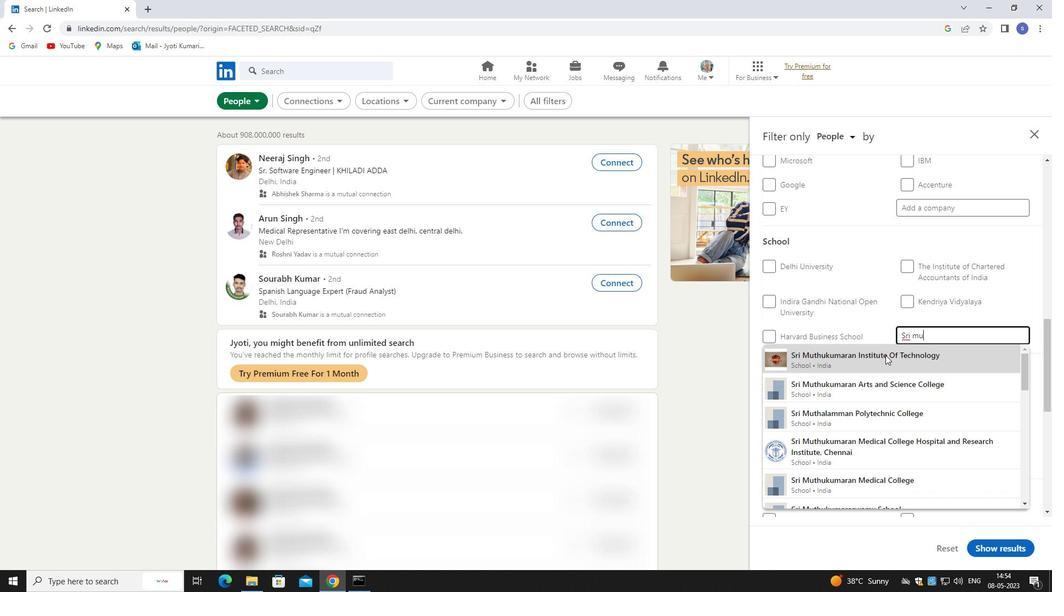 
Action: Mouse scrolled (887, 354) with delta (0, 0)
Screenshot: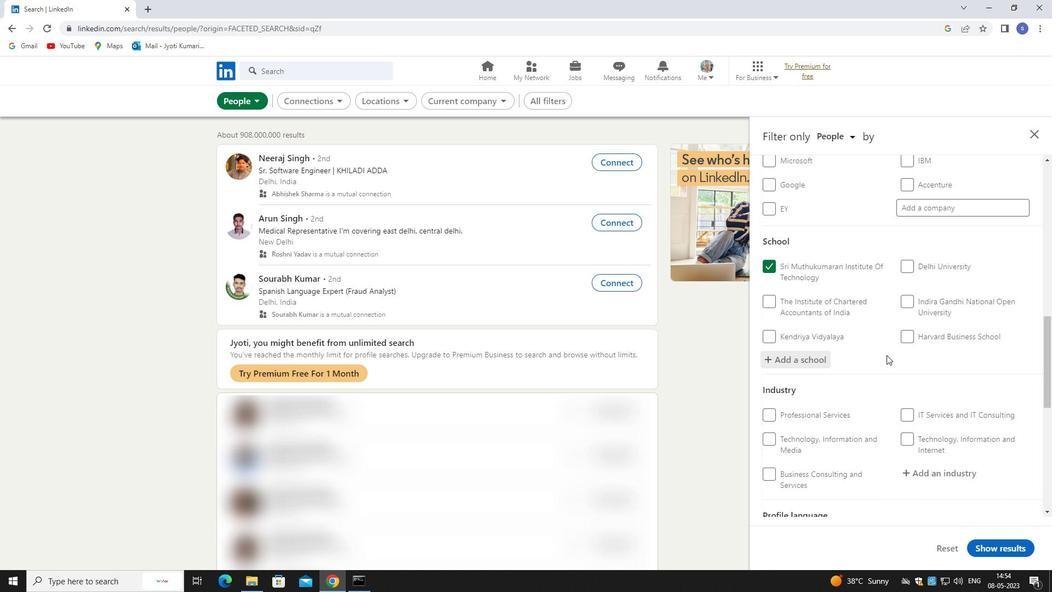 
Action: Mouse scrolled (887, 354) with delta (0, 0)
Screenshot: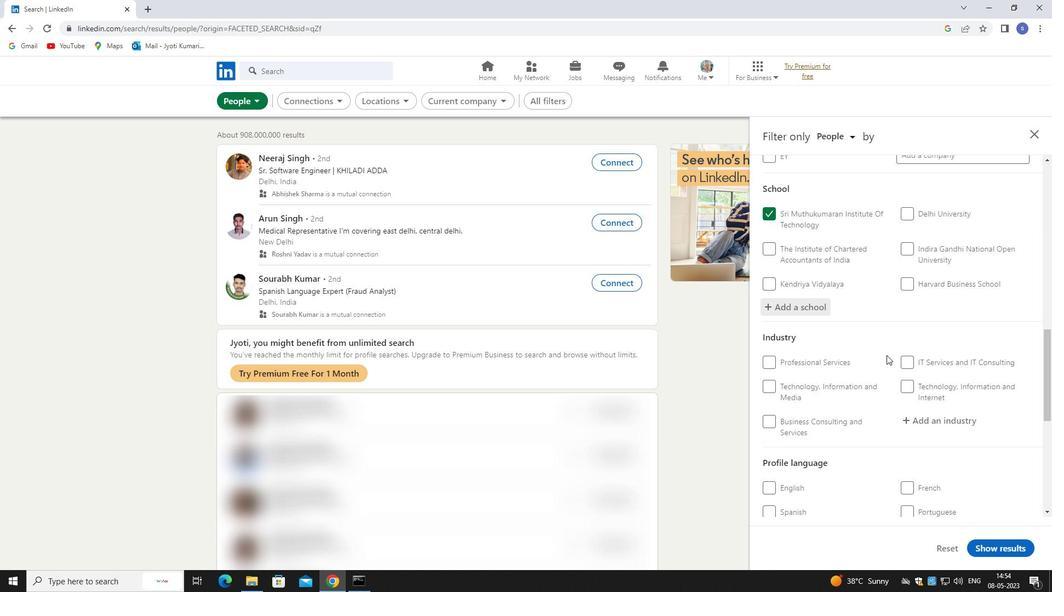 
Action: Mouse moved to (915, 365)
Screenshot: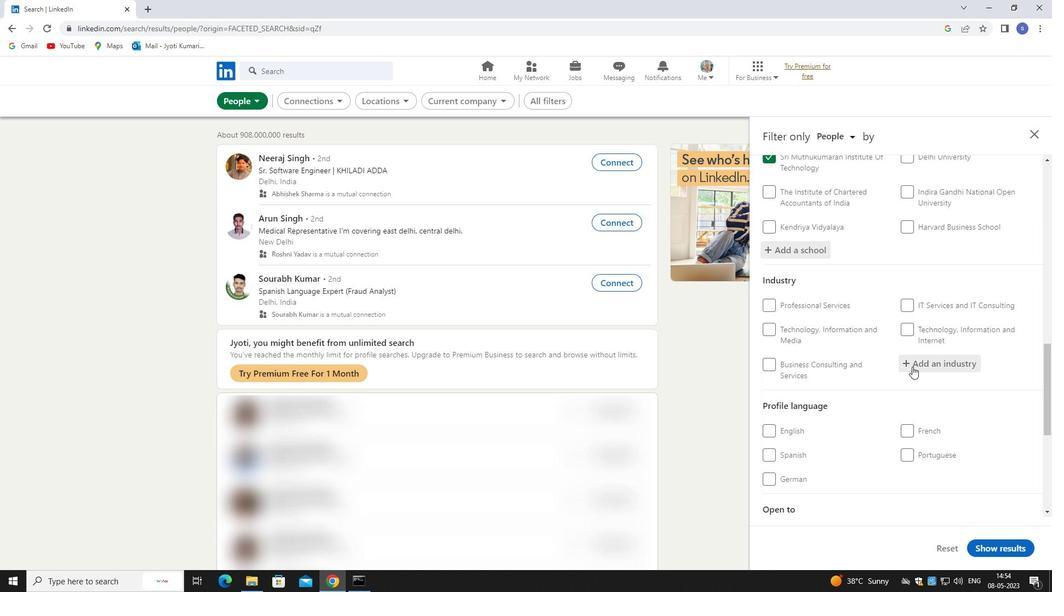 
Action: Mouse pressed left at (915, 365)
Screenshot: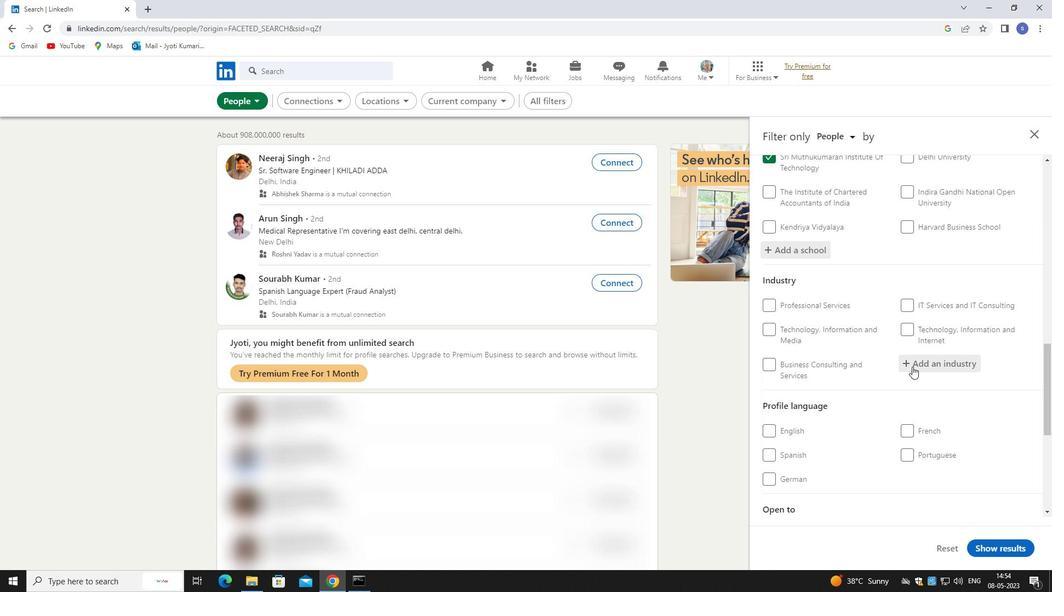 
Action: Key pressed FLIGHT
Screenshot: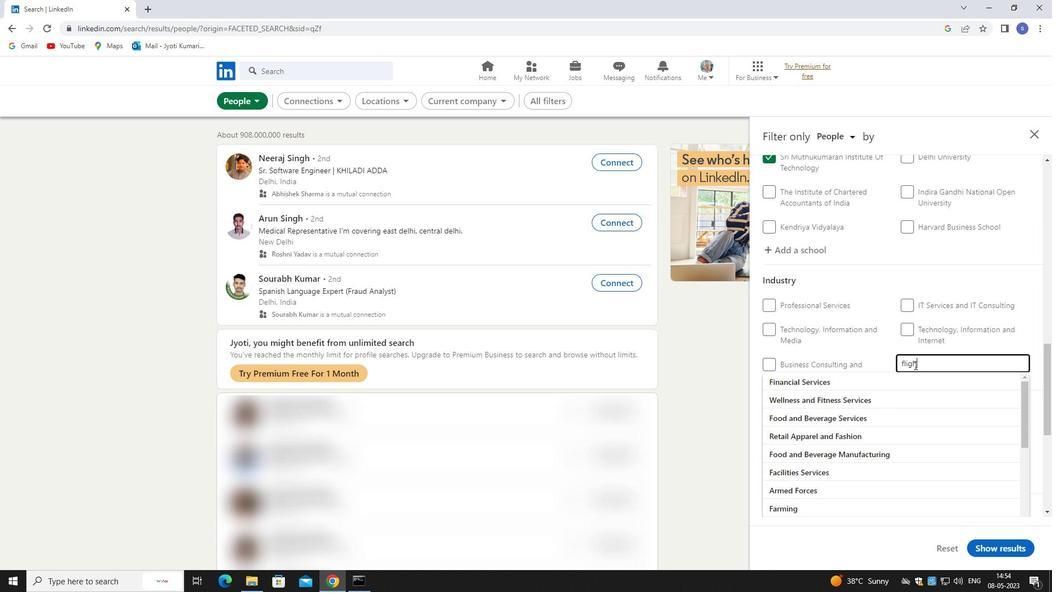 
Action: Mouse moved to (922, 375)
Screenshot: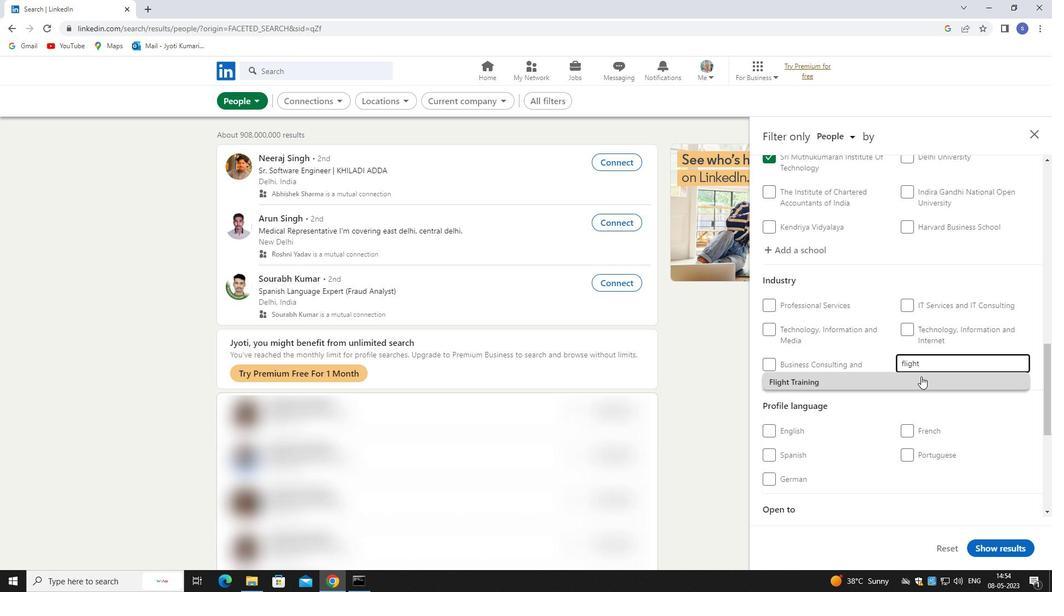 
Action: Mouse pressed left at (922, 375)
Screenshot: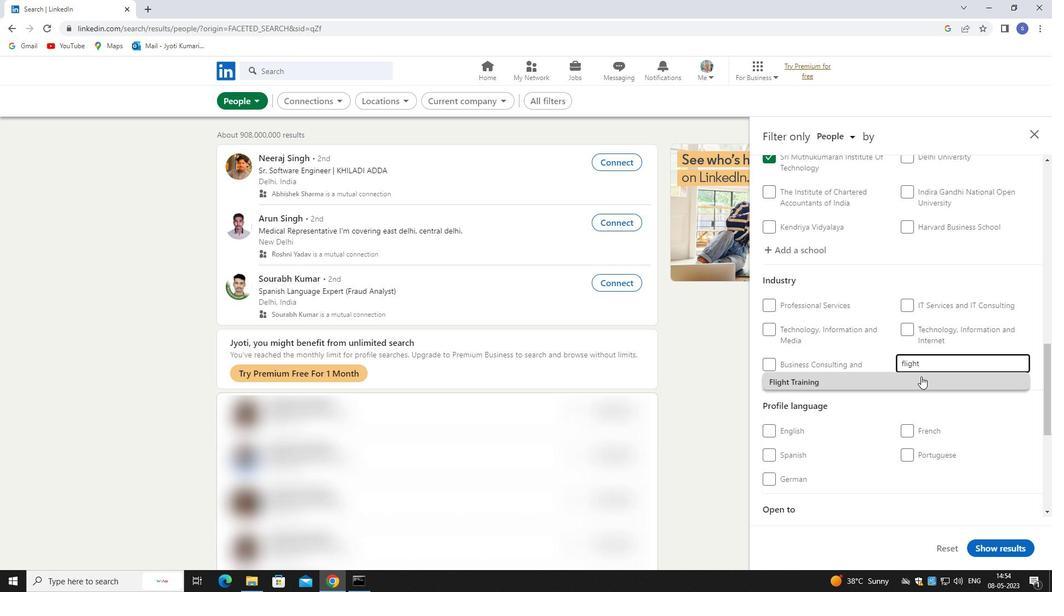 
Action: Mouse moved to (923, 376)
Screenshot: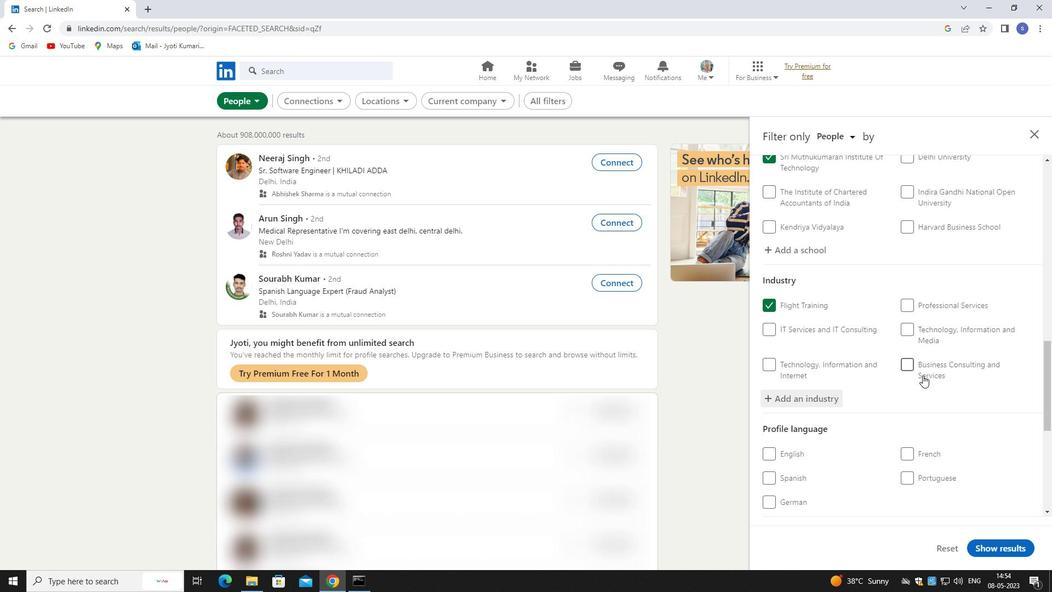 
Action: Mouse scrolled (923, 375) with delta (0, 0)
Screenshot: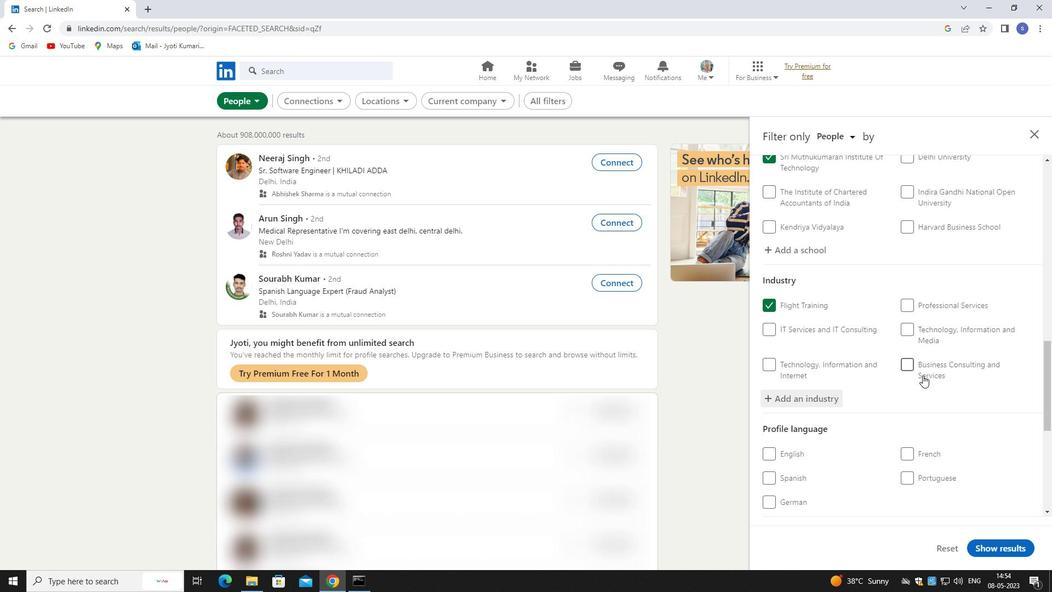 
Action: Mouse moved to (923, 380)
Screenshot: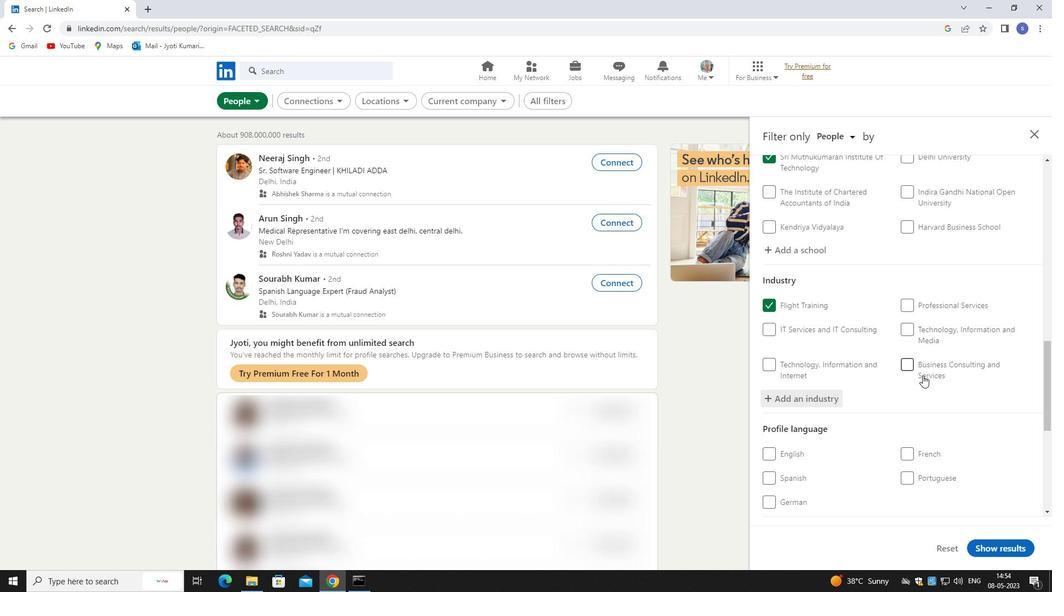 
Action: Mouse scrolled (923, 380) with delta (0, 0)
Screenshot: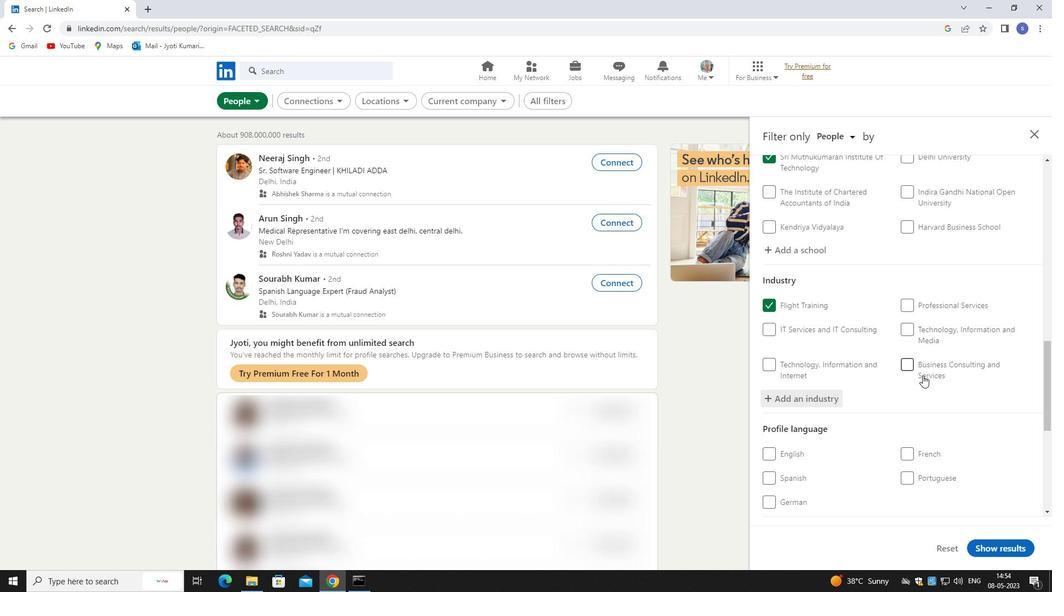 
Action: Mouse moved to (923, 347)
Screenshot: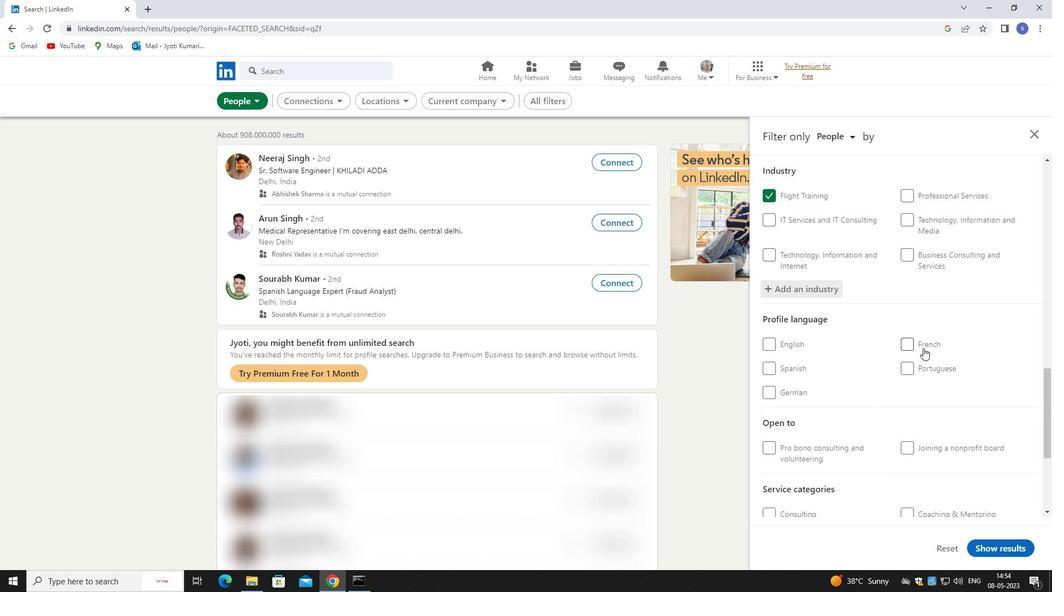 
Action: Mouse pressed left at (923, 347)
Screenshot: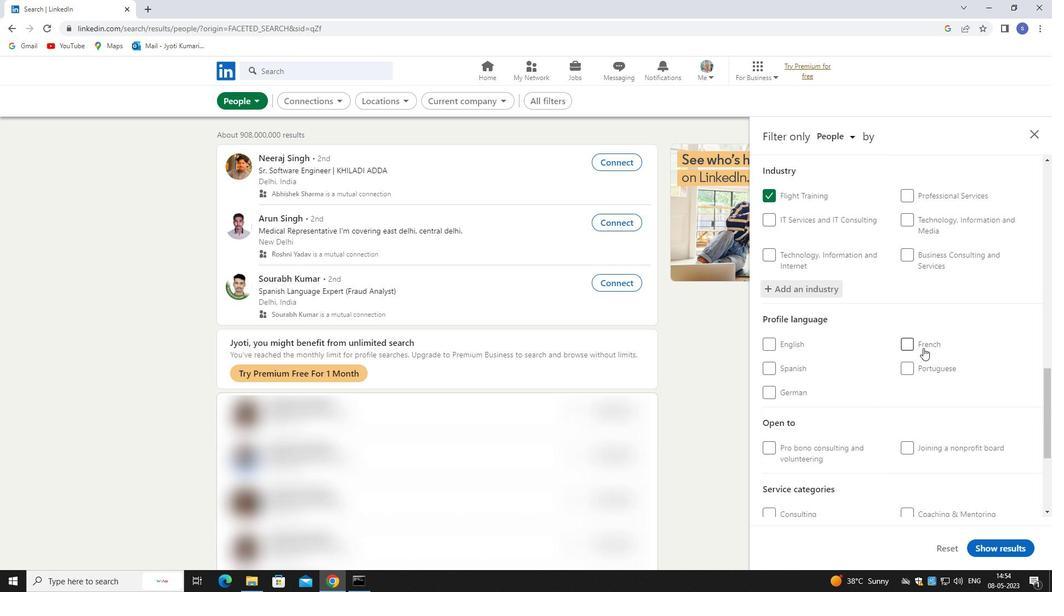 
Action: Mouse moved to (918, 380)
Screenshot: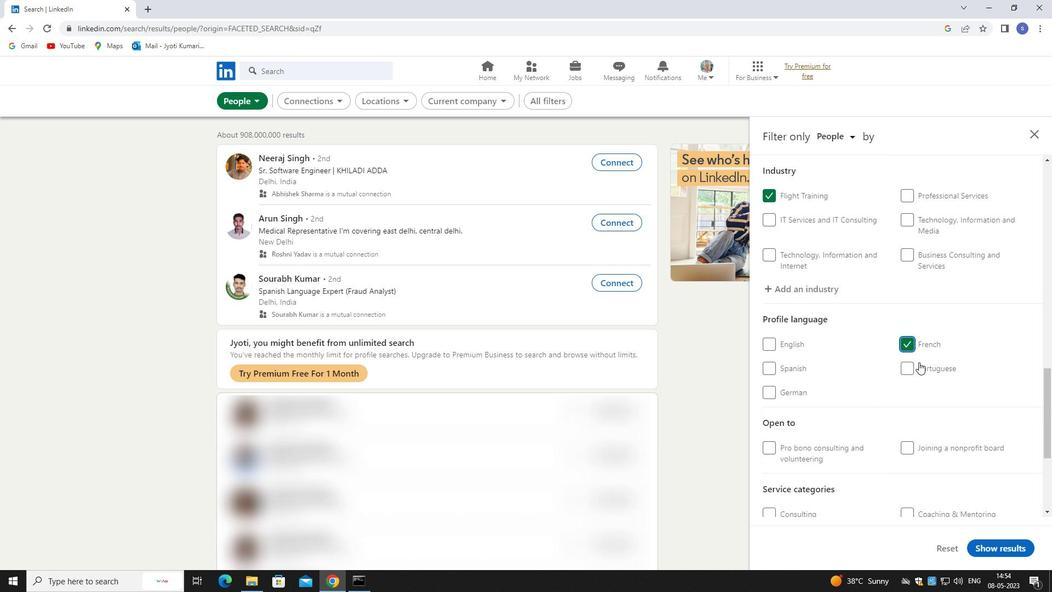 
Action: Mouse scrolled (918, 379) with delta (0, 0)
Screenshot: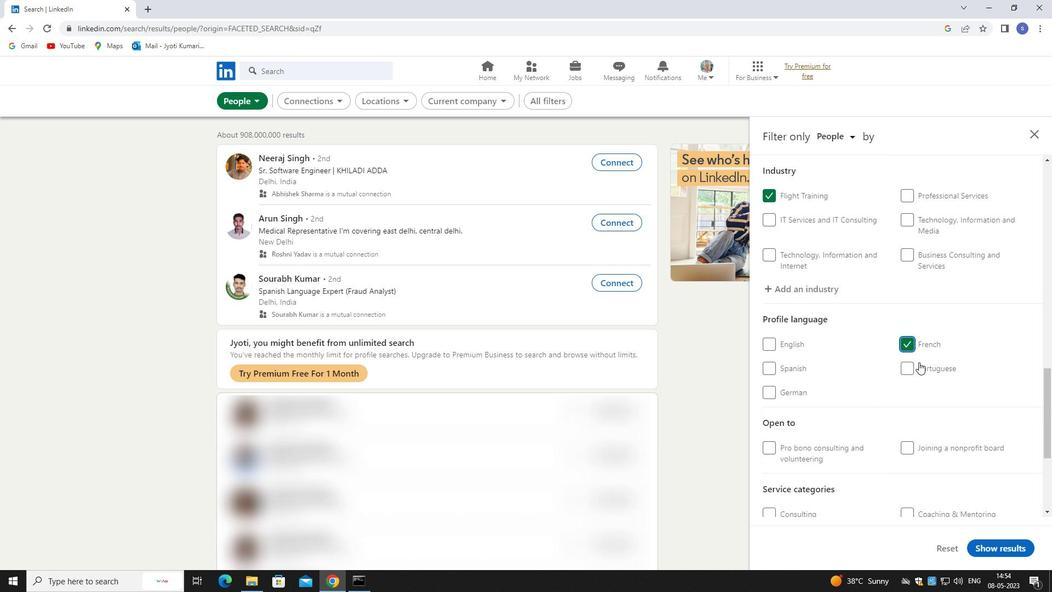 
Action: Mouse moved to (918, 383)
Screenshot: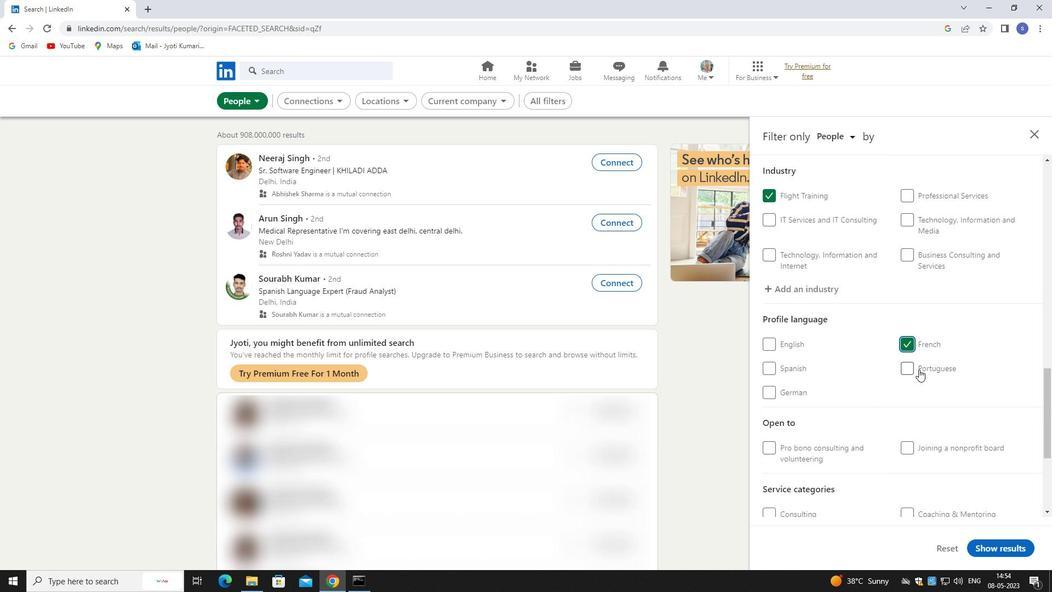 
Action: Mouse scrolled (918, 382) with delta (0, 0)
Screenshot: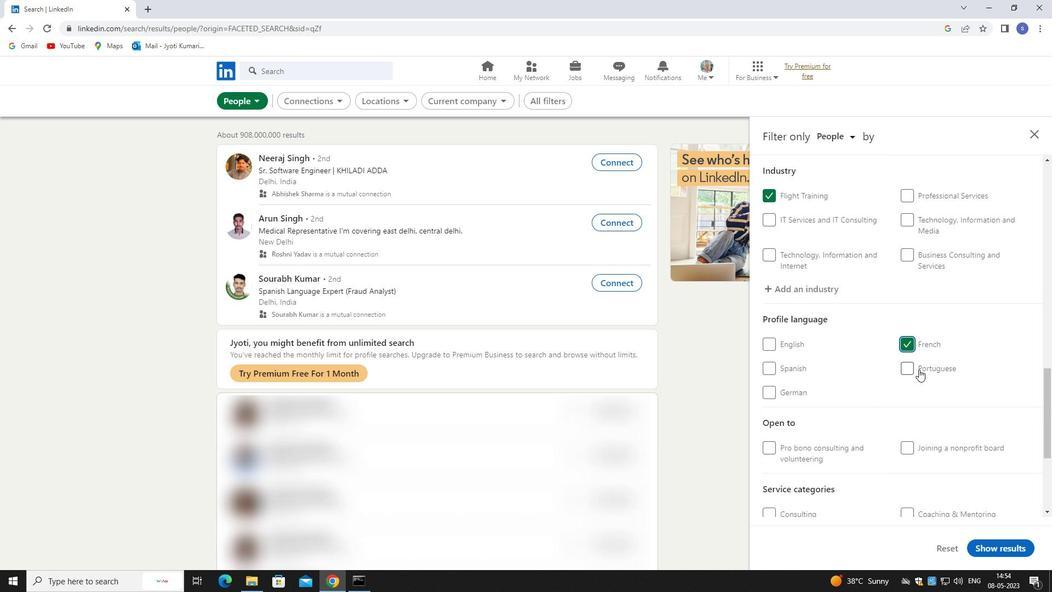 
Action: Mouse moved to (918, 384)
Screenshot: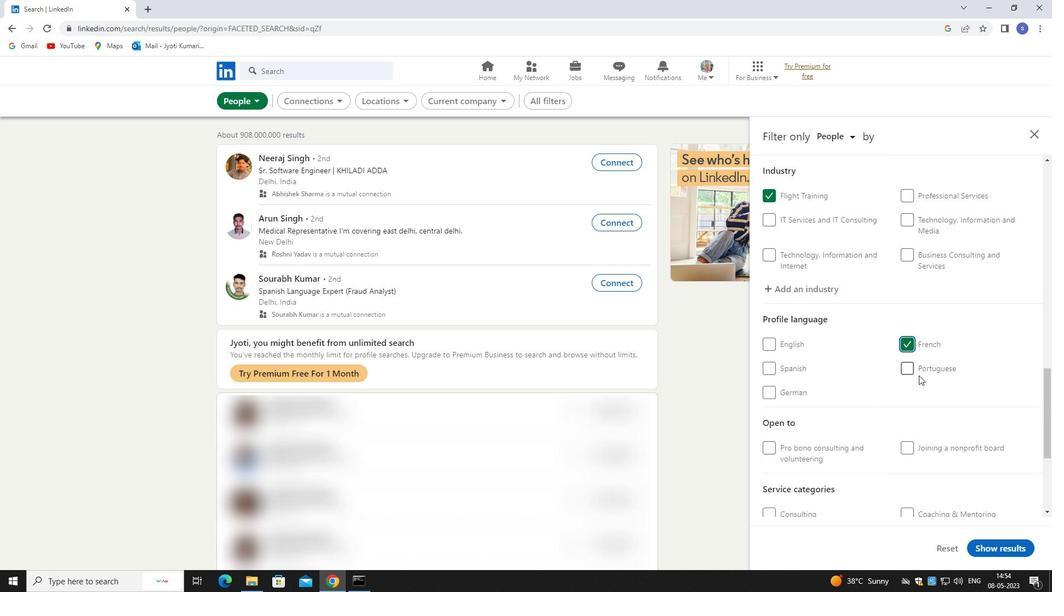 
Action: Mouse scrolled (918, 384) with delta (0, 0)
Screenshot: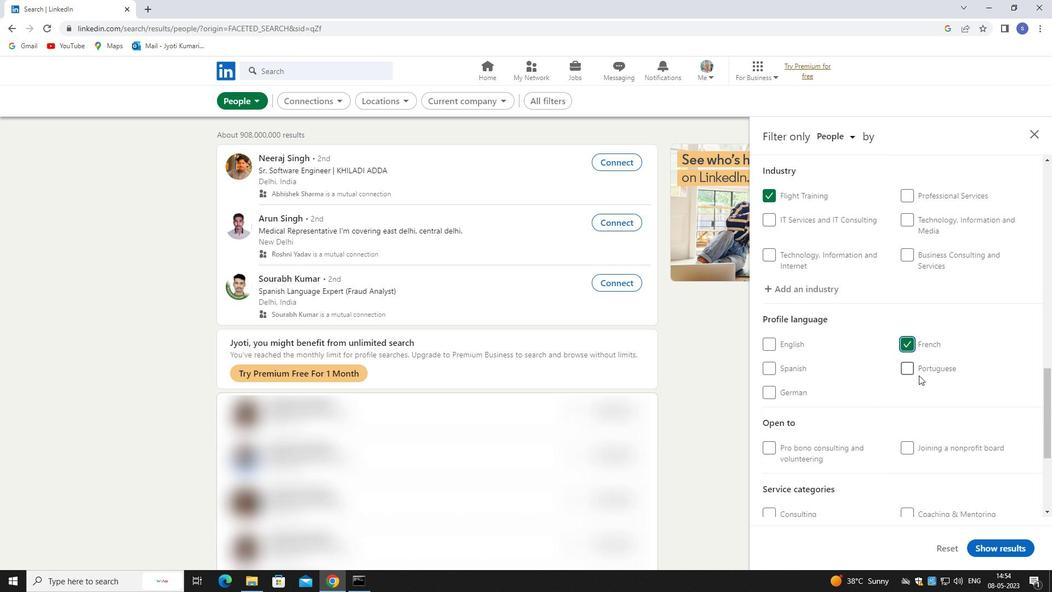 
Action: Mouse moved to (938, 394)
Screenshot: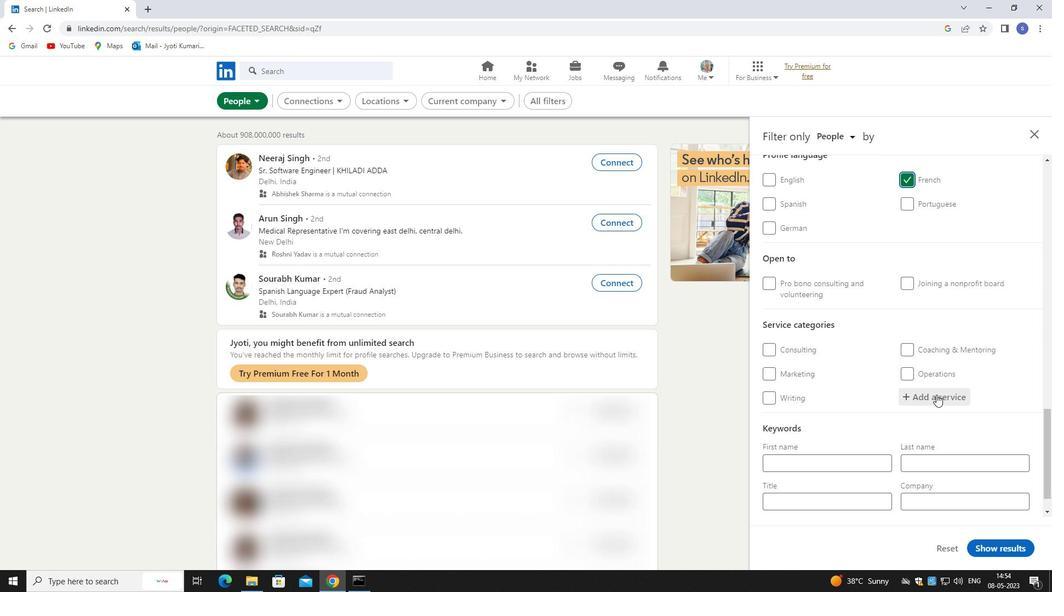 
Action: Mouse pressed left at (938, 394)
Screenshot: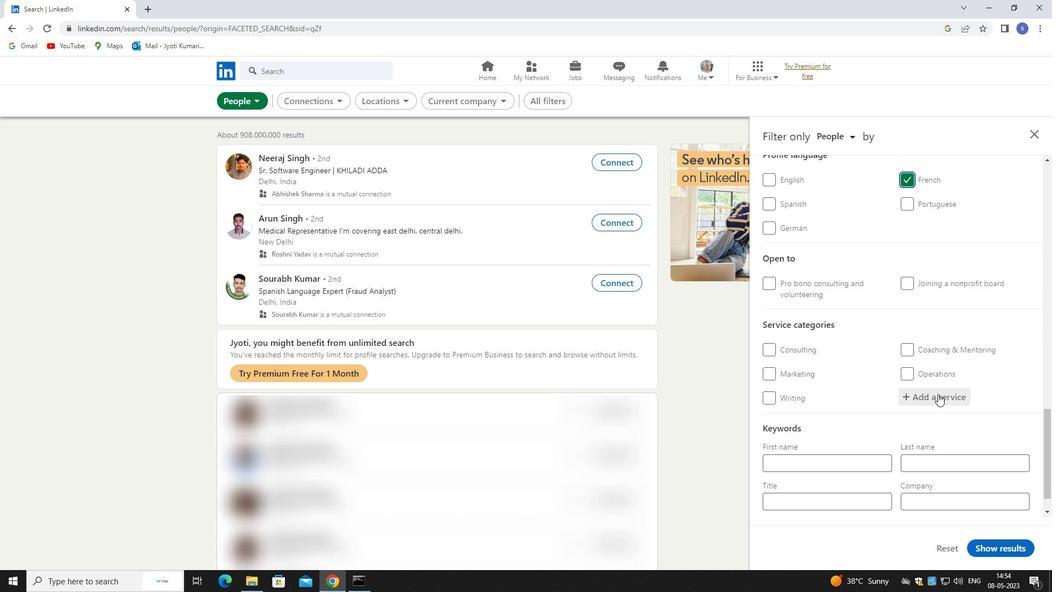 
Action: Mouse moved to (897, 414)
Screenshot: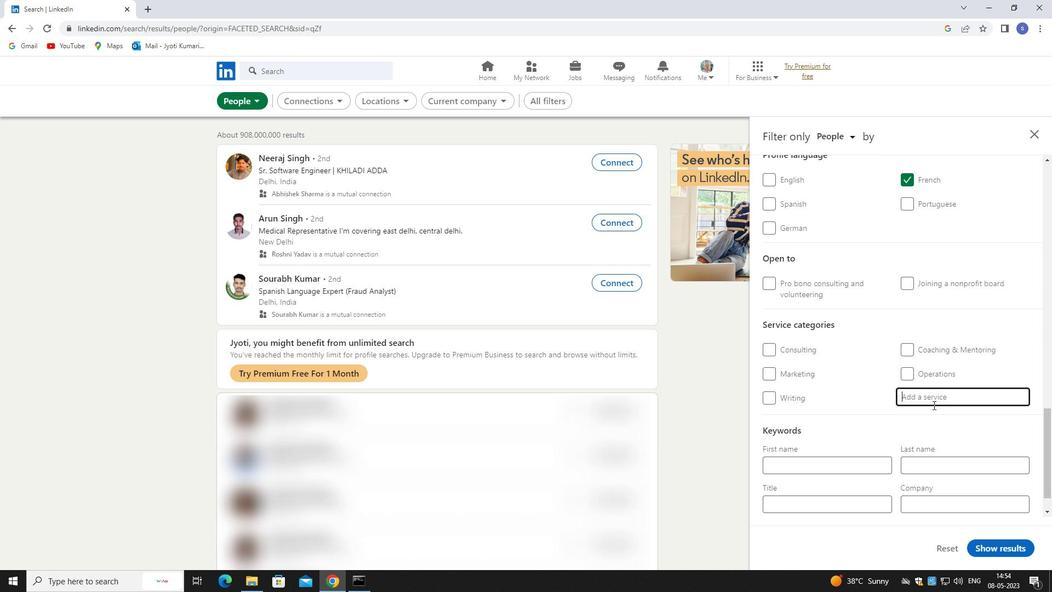 
Action: Key pressed HEALTH
Screenshot: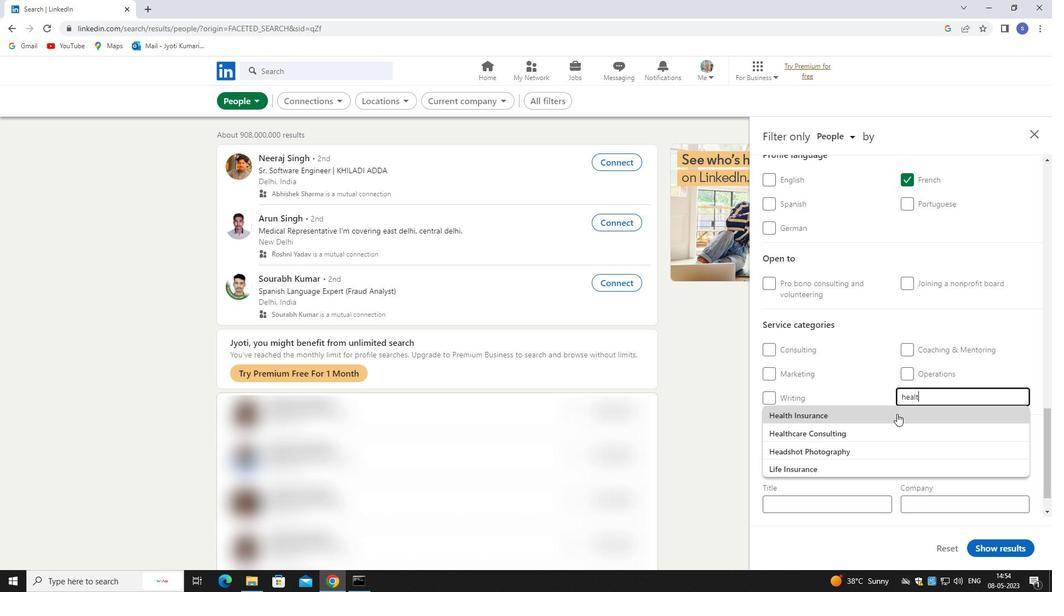 
Action: Mouse moved to (934, 415)
Screenshot: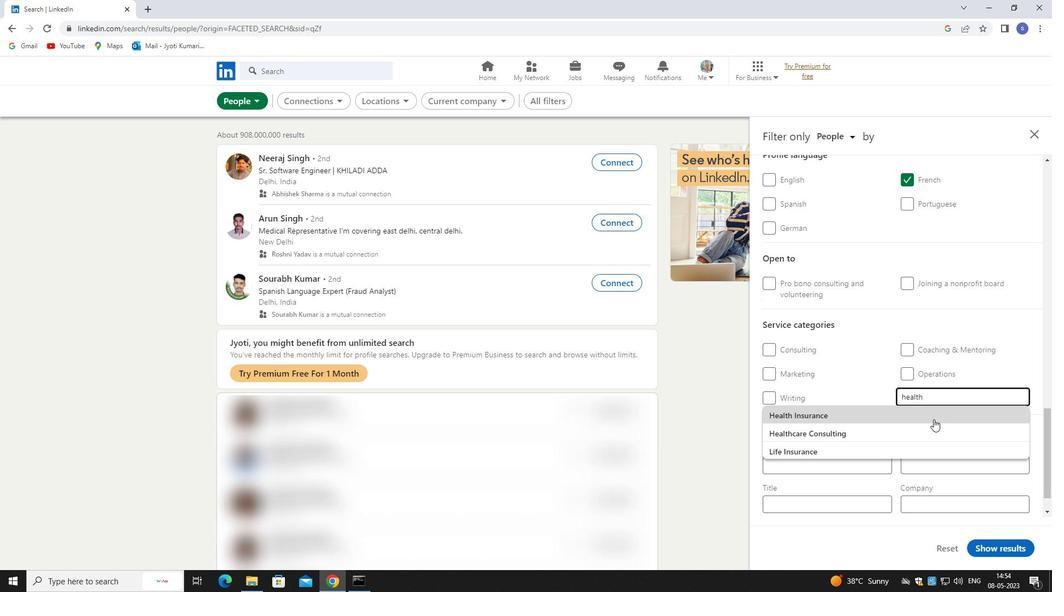 
Action: Mouse pressed left at (934, 415)
Screenshot: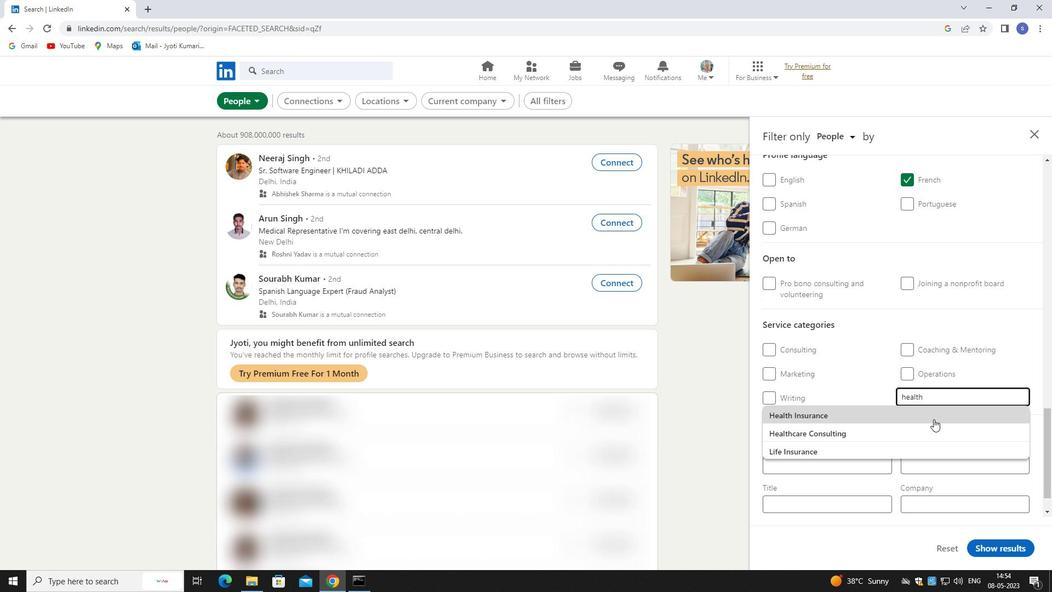 
Action: Mouse moved to (939, 416)
Screenshot: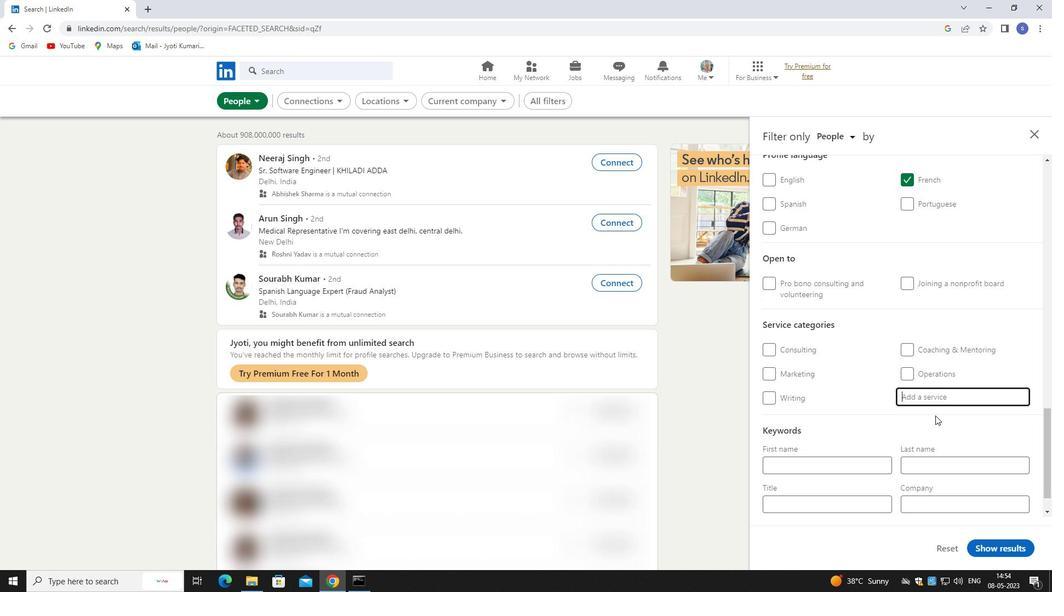 
Action: Mouse scrolled (939, 416) with delta (0, 0)
Screenshot: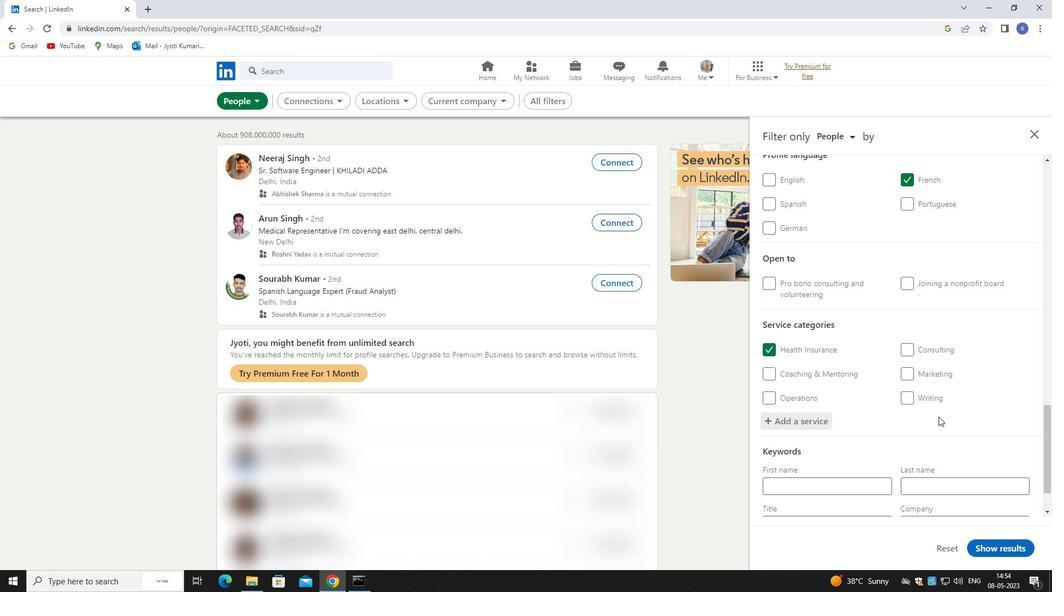 
Action: Mouse moved to (939, 417)
Screenshot: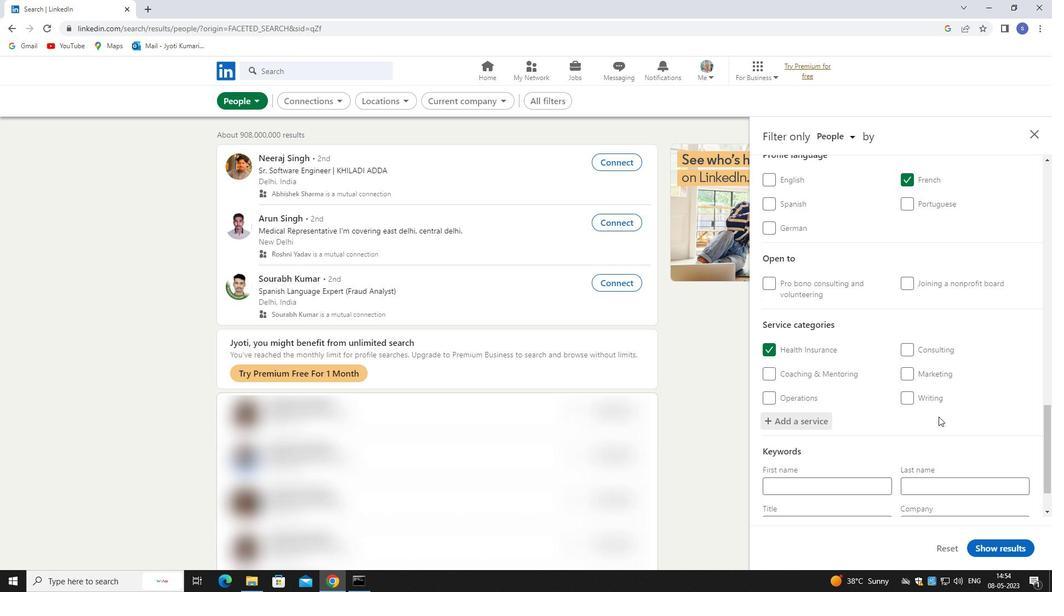 
Action: Mouse scrolled (939, 416) with delta (0, 0)
Screenshot: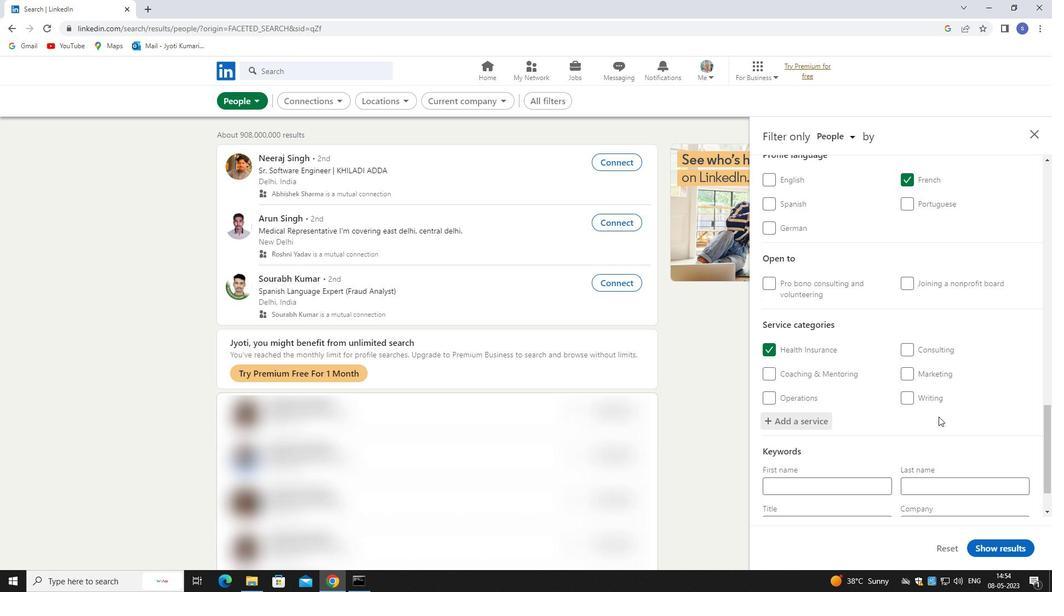 
Action: Mouse scrolled (939, 416) with delta (0, 0)
Screenshot: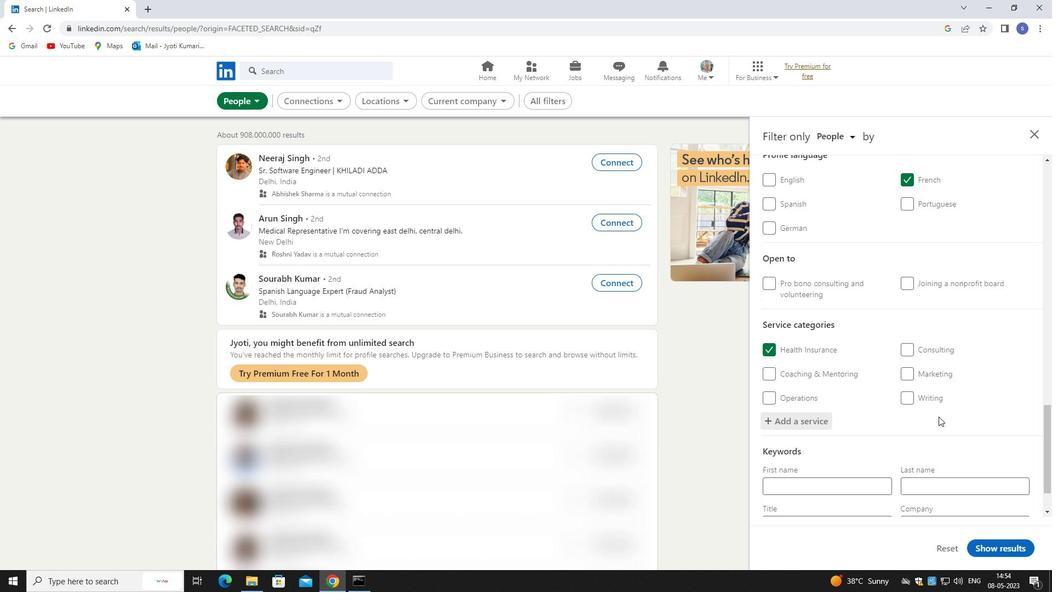 
Action: Mouse moved to (862, 466)
Screenshot: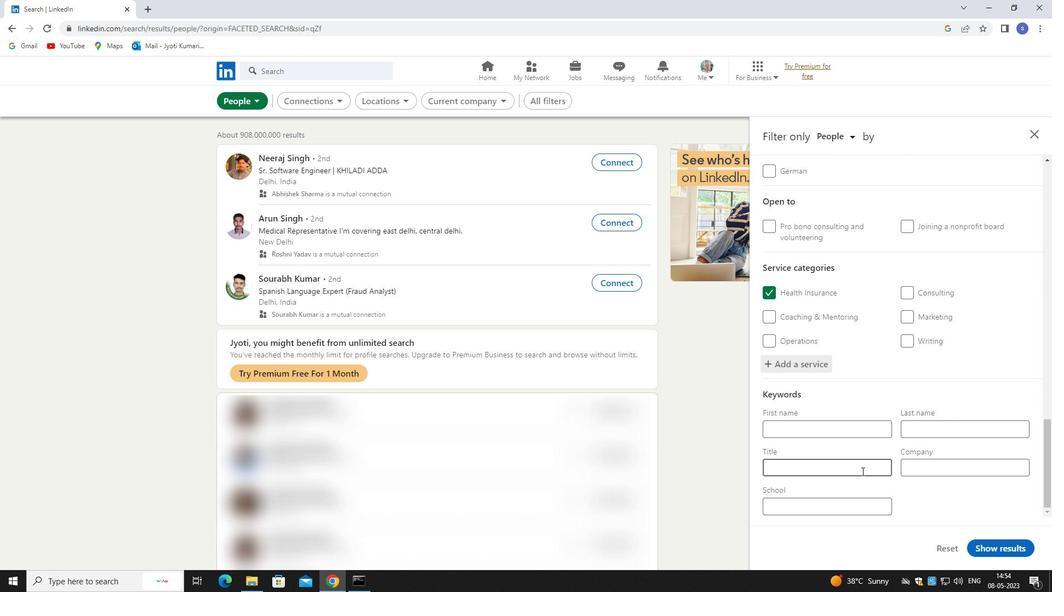 
Action: Mouse pressed left at (862, 466)
Screenshot: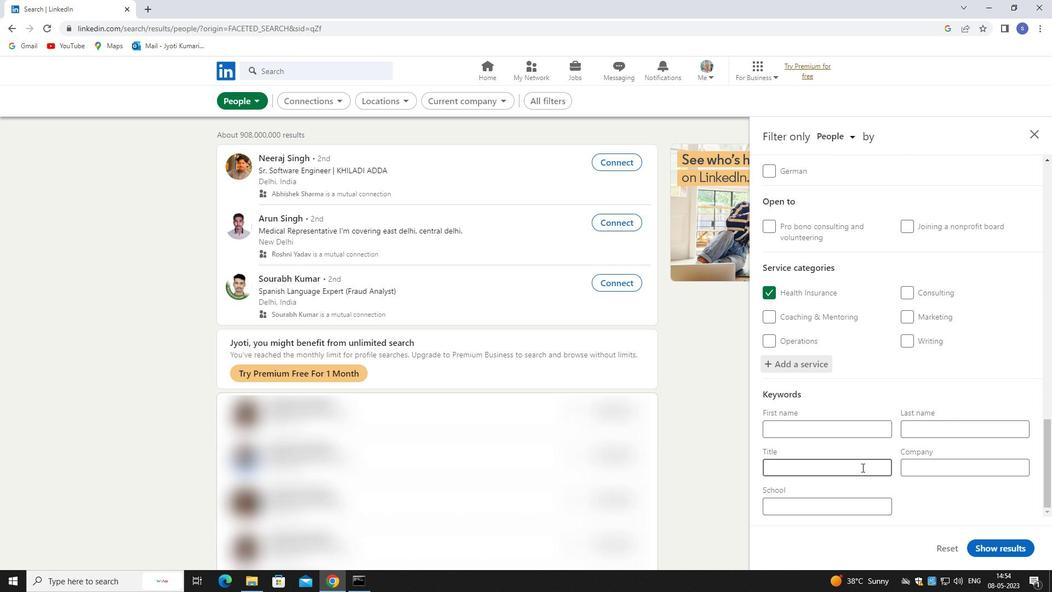 
Action: Mouse moved to (866, 466)
Screenshot: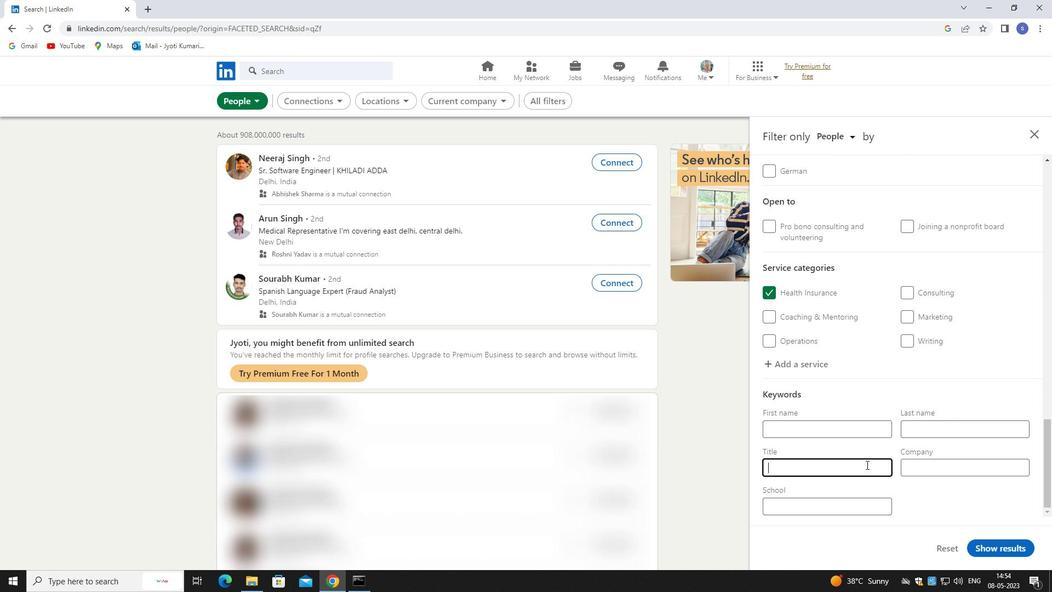 
Action: Key pressed <Key.shift>NETWOERK<Key.space><Key.shift>ADMINISRATIVE
Screenshot: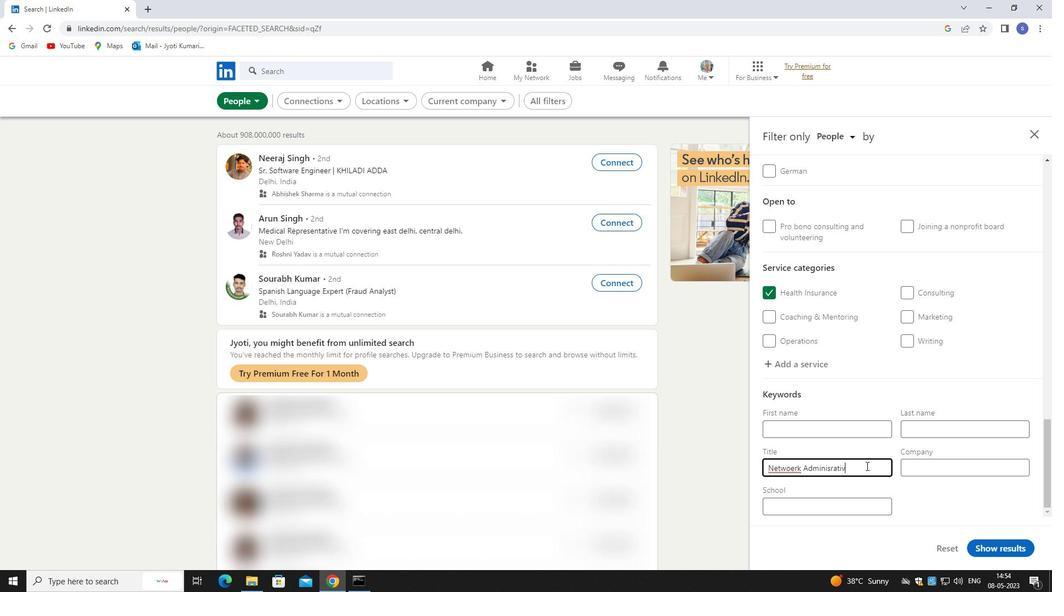 
Action: Mouse moved to (796, 468)
Screenshot: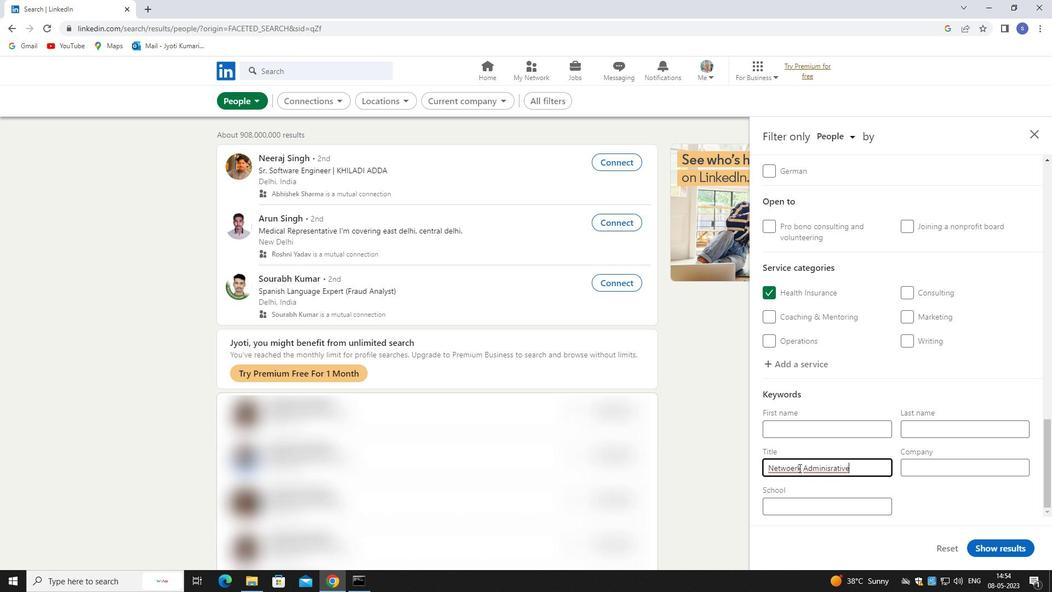 
Action: Mouse pressed left at (796, 468)
Screenshot: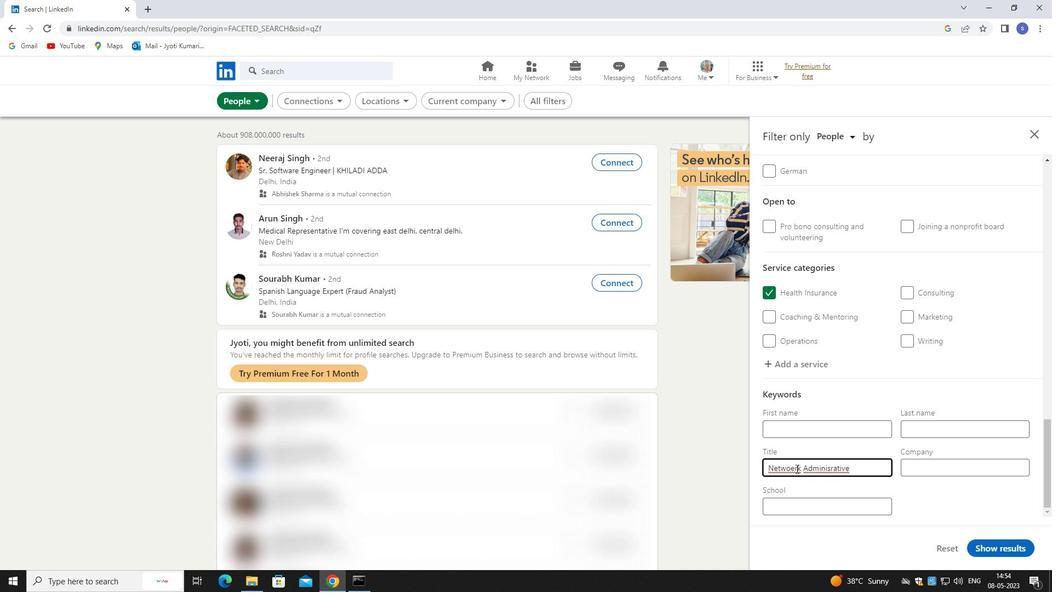 
Action: Mouse moved to (799, 502)
Screenshot: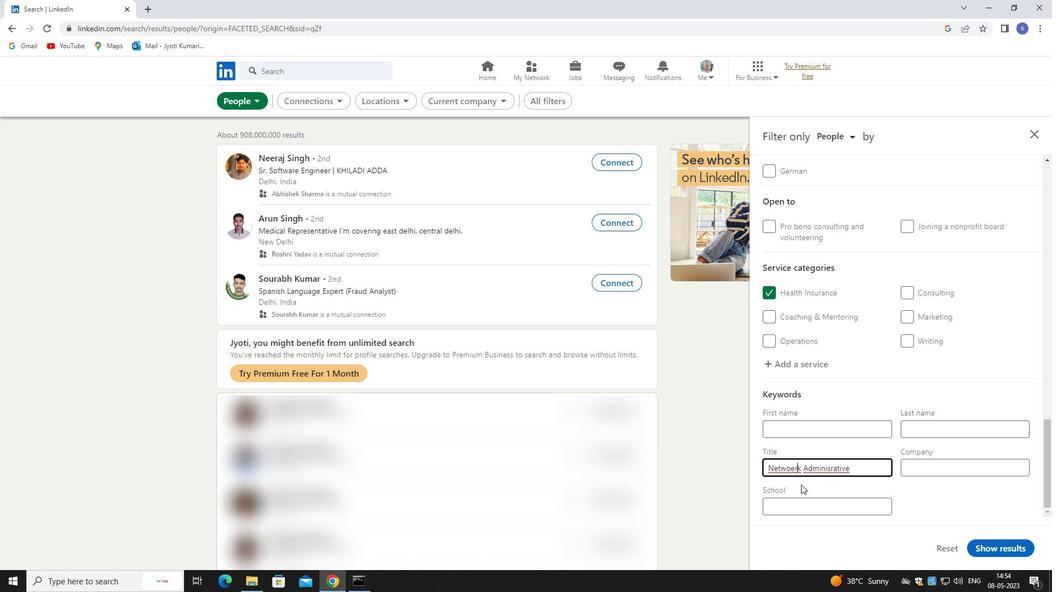 
Action: Key pressed <Key.backspace><Key.backspace>R
Screenshot: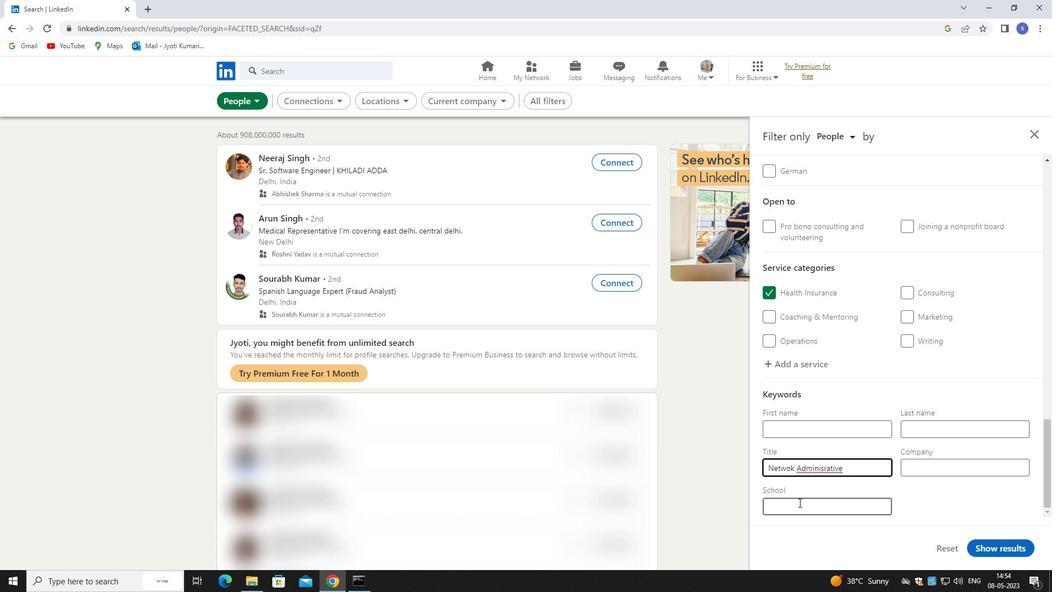 
Action: Mouse moved to (983, 547)
Screenshot: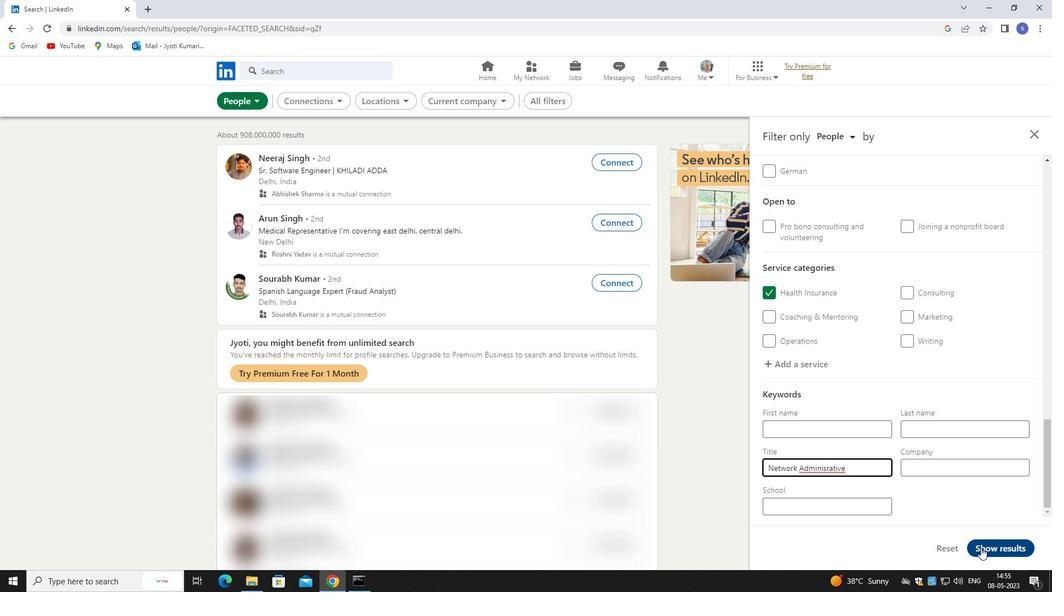 
Action: Mouse pressed left at (983, 547)
Screenshot: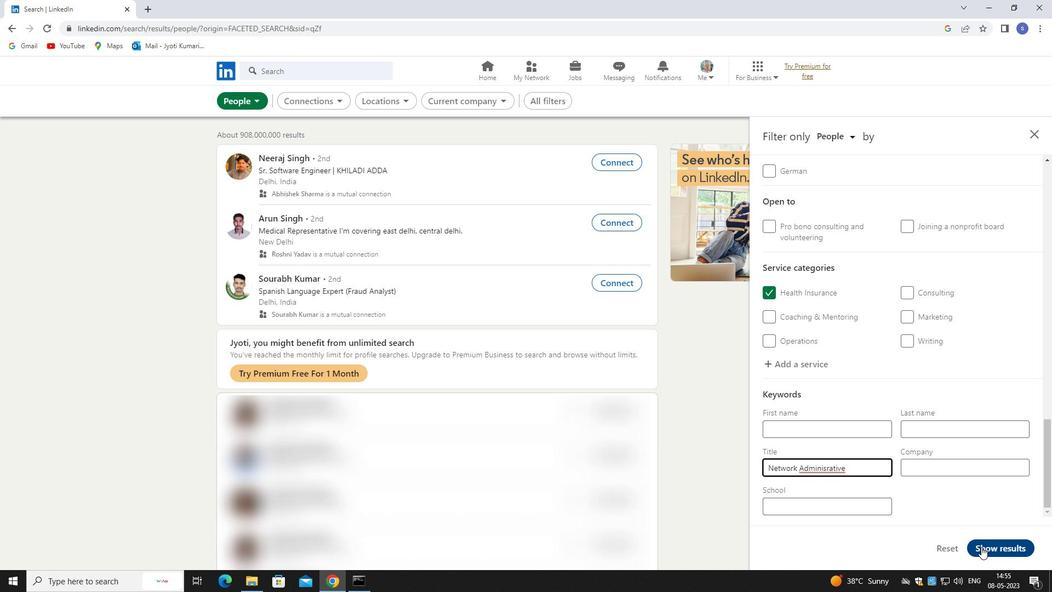 
Action: Mouse moved to (985, 537)
Screenshot: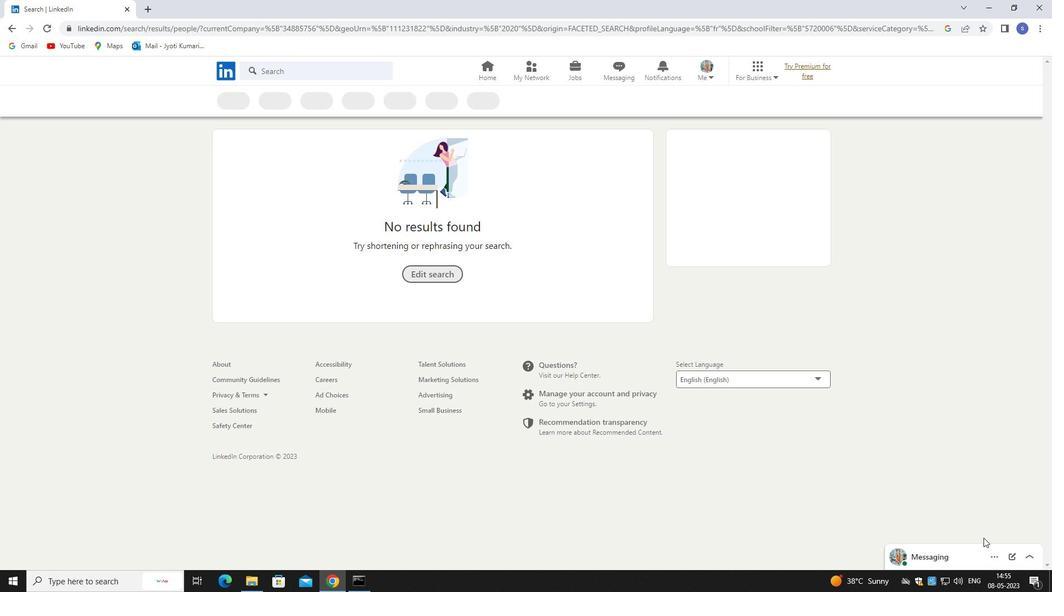 
